 Task: Research Airbnb accommodation in La UniÃ³n, El Salvador from 6th December, 2023 to 10th December, 2023 for 6 adults, 2 children.6 bedrooms having 6 beds and 6 bathrooms. Property type can be house. Amenities needed are: wifi, TV, free parkinig on premises, gym, breakfast. Look for 3 properties as per requirement.
Action: Mouse moved to (417, 48)
Screenshot: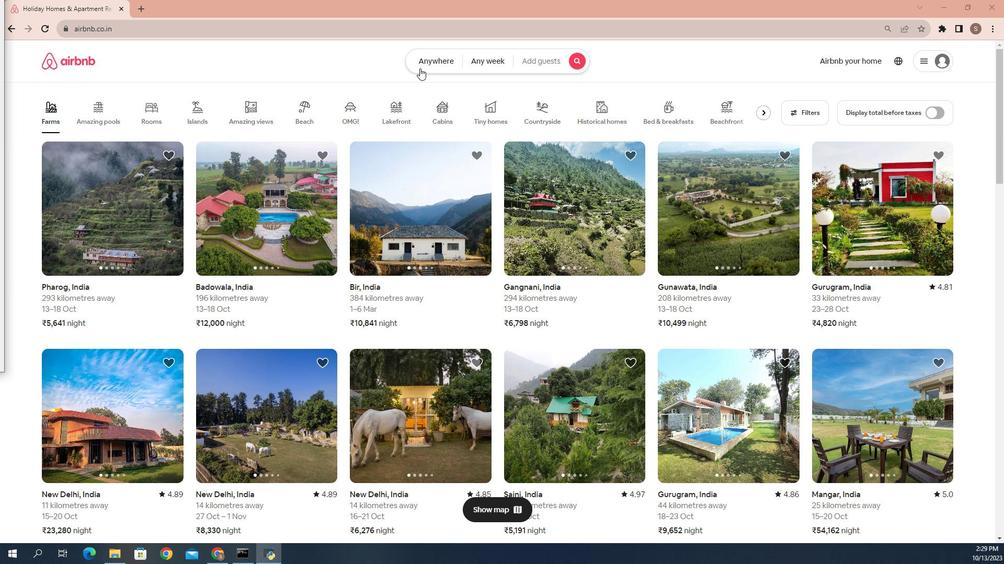 
Action: Mouse pressed left at (417, 48)
Screenshot: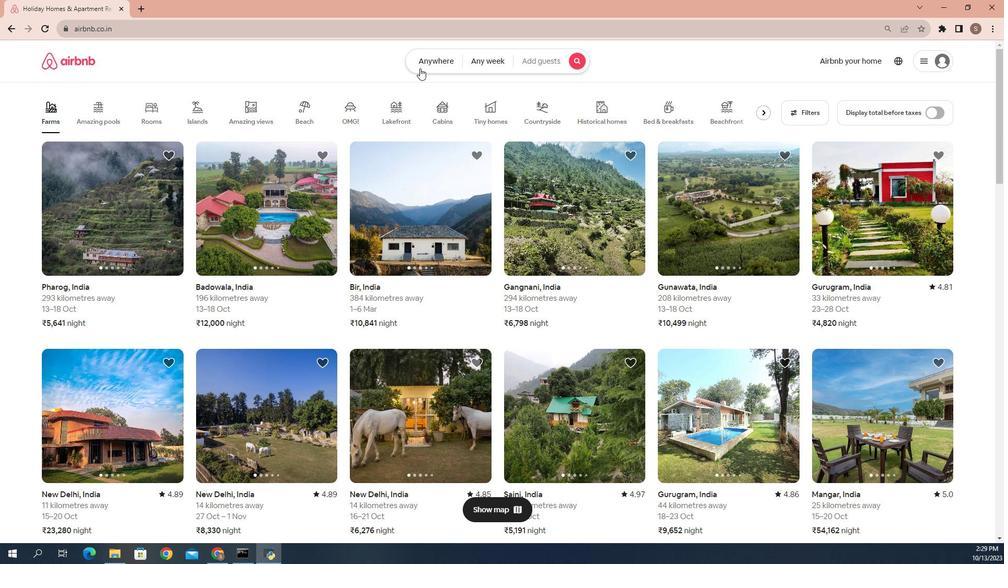 
Action: Mouse moved to (330, 82)
Screenshot: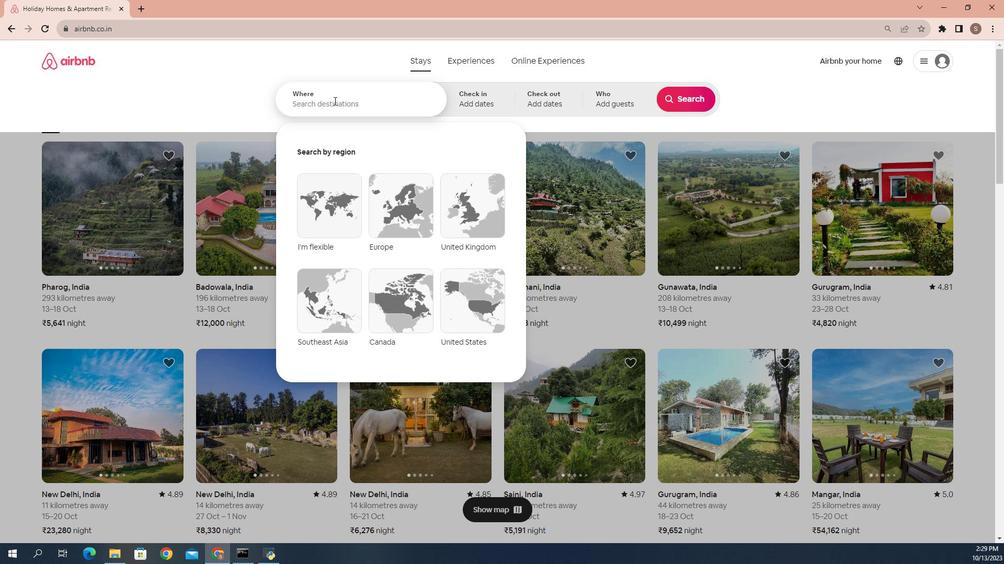 
Action: Mouse pressed left at (330, 82)
Screenshot: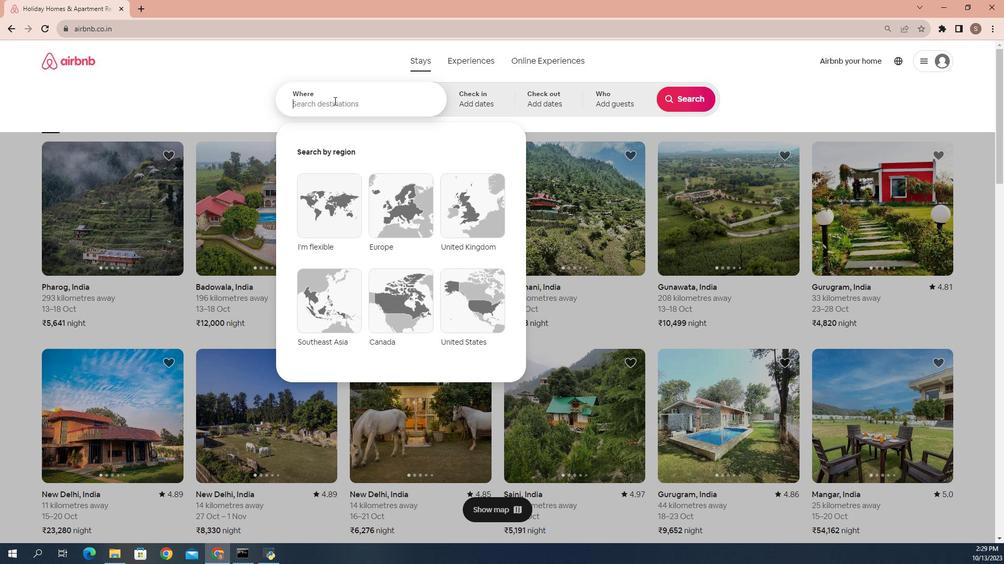 
Action: Mouse moved to (192, 155)
Screenshot: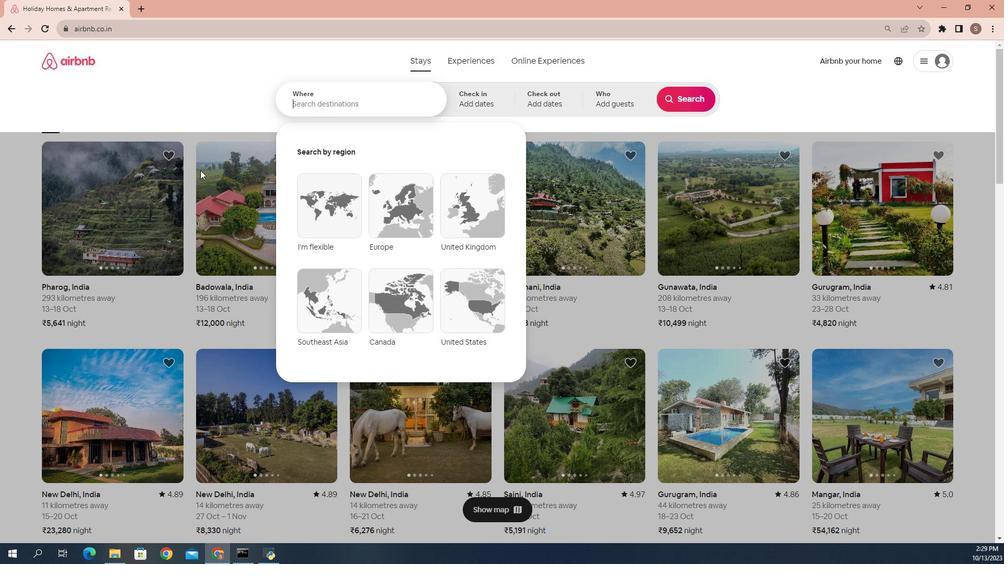 
Action: Key pressed <Key.shift>La<Key.space><Key.shift>Uni<Key.shift_r>A<Key.space>3n,<Key.space><Key.shift_r>E<Key.shift>I<Key.space><Key.shift_r>Salvador<Key.enter>
Screenshot: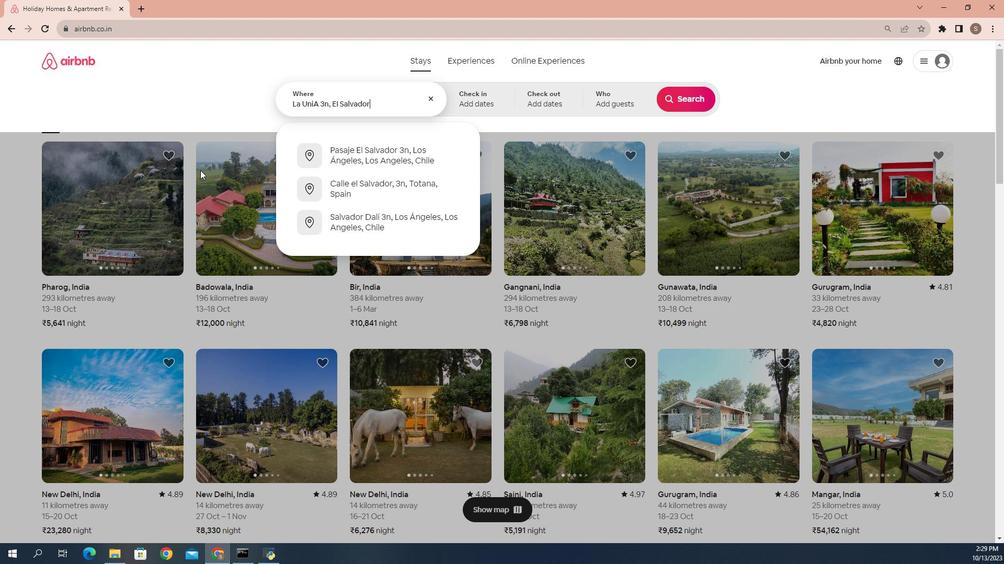 
Action: Mouse moved to (689, 167)
Screenshot: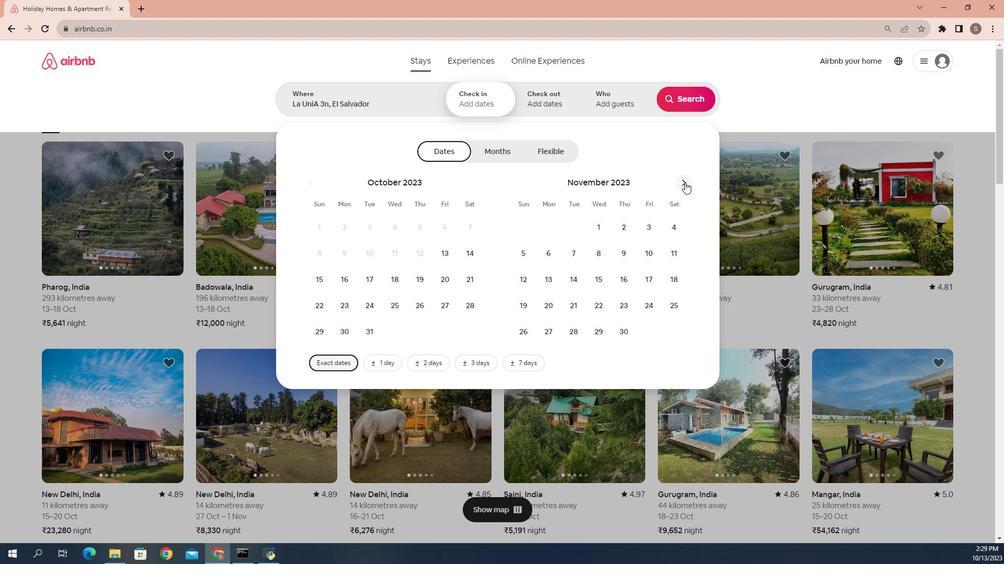 
Action: Mouse pressed left at (689, 167)
Screenshot: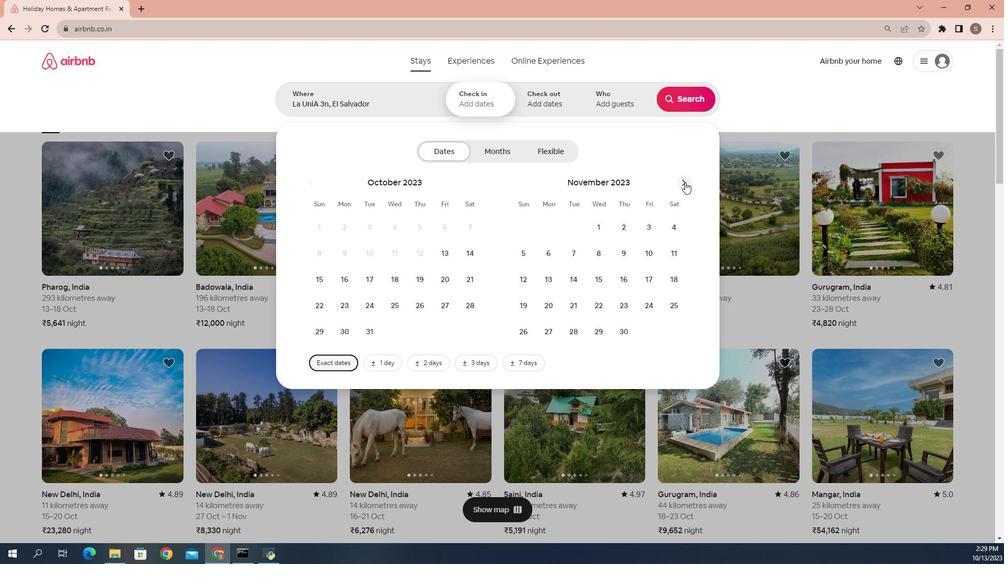 
Action: Mouse moved to (596, 243)
Screenshot: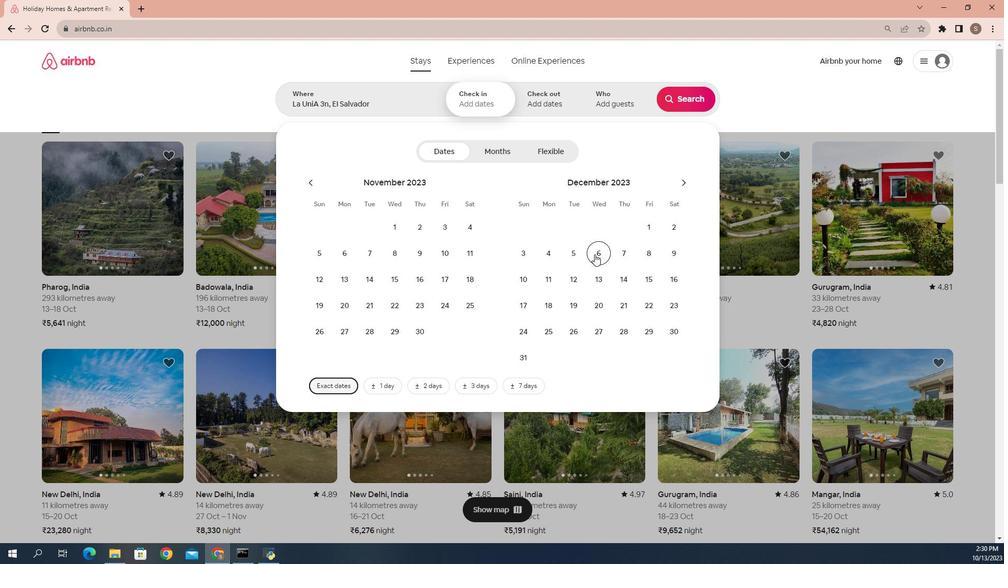 
Action: Mouse pressed left at (596, 243)
Screenshot: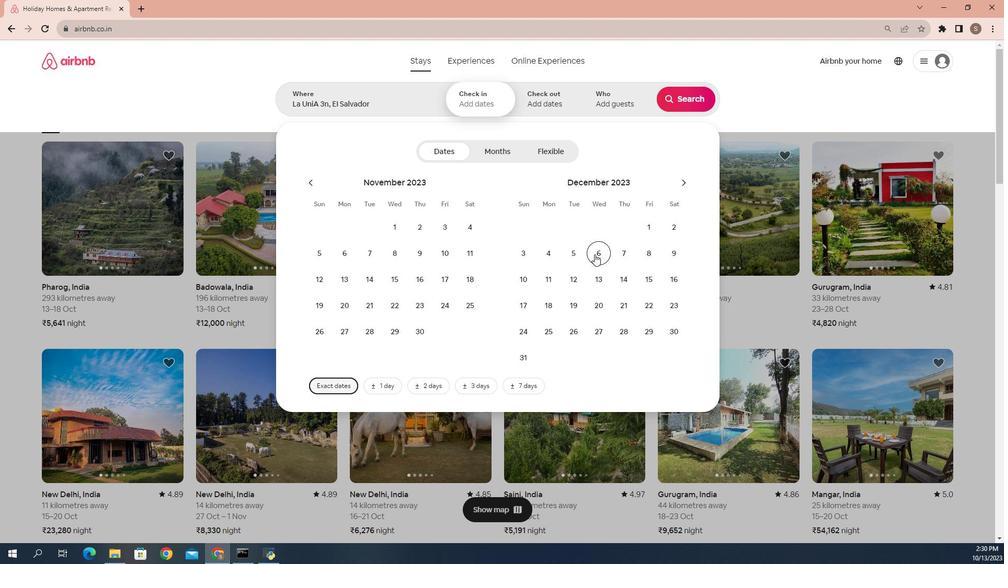 
Action: Mouse moved to (527, 269)
Screenshot: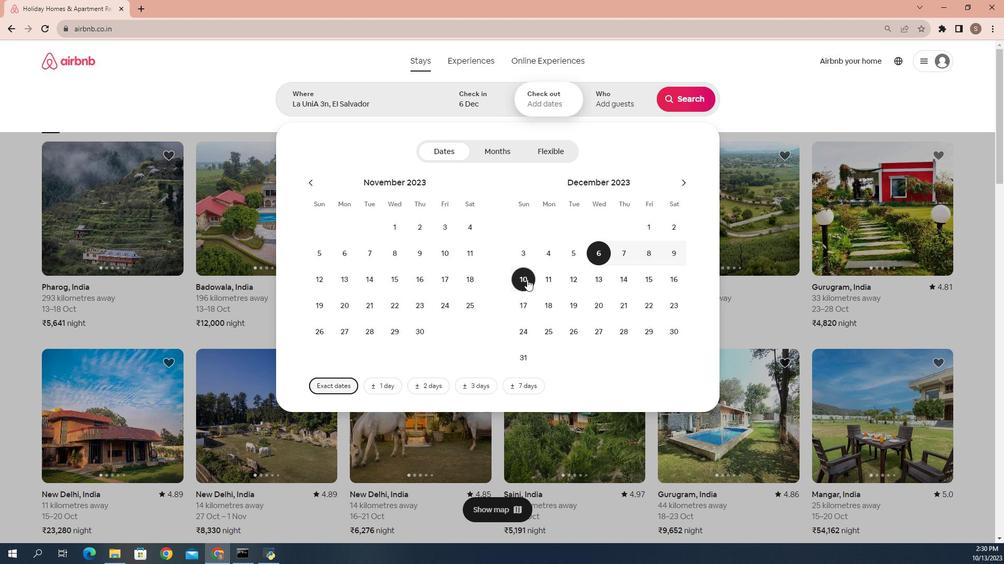 
Action: Mouse pressed left at (527, 269)
Screenshot: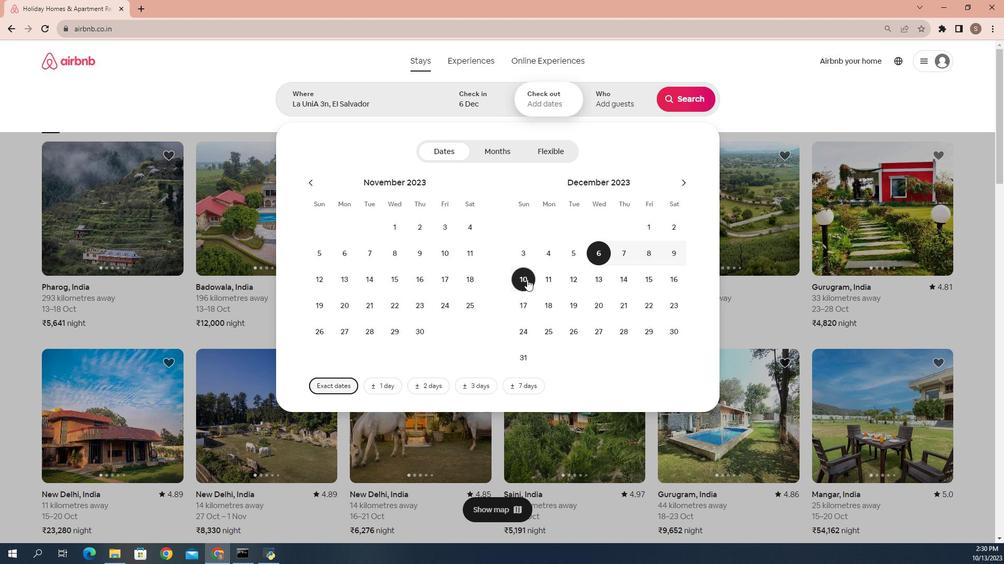 
Action: Mouse moved to (611, 77)
Screenshot: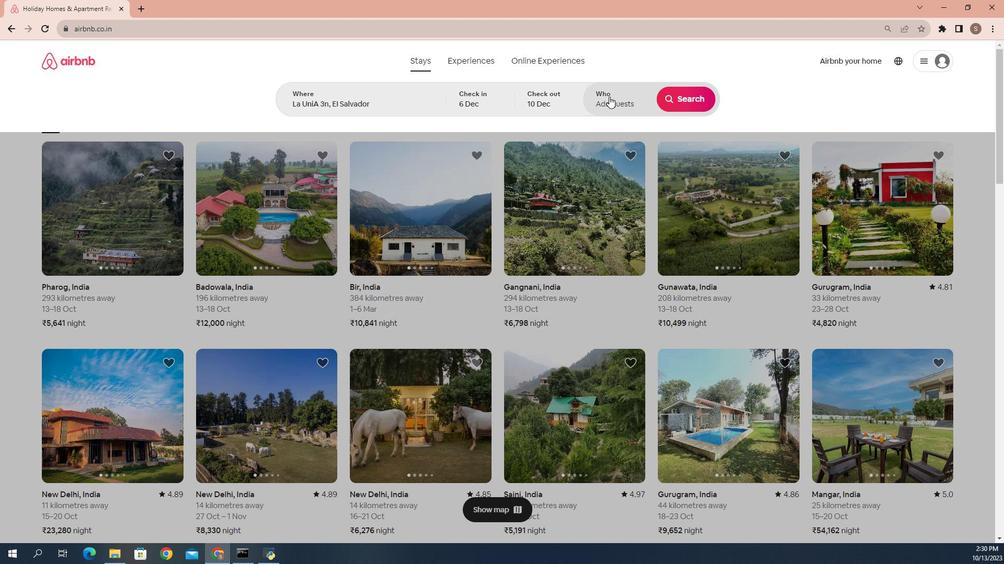 
Action: Mouse pressed left at (611, 77)
Screenshot: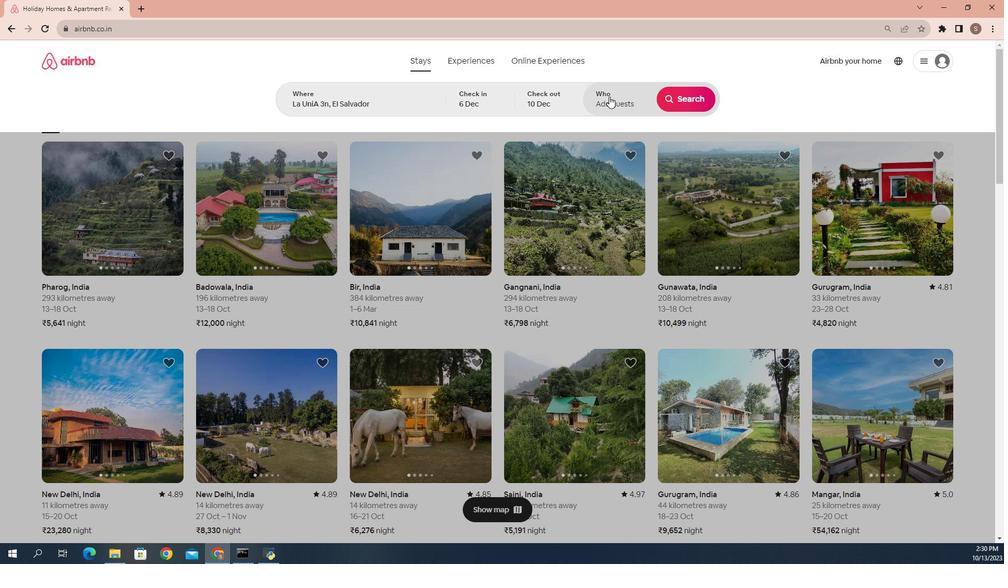 
Action: Mouse moved to (689, 144)
Screenshot: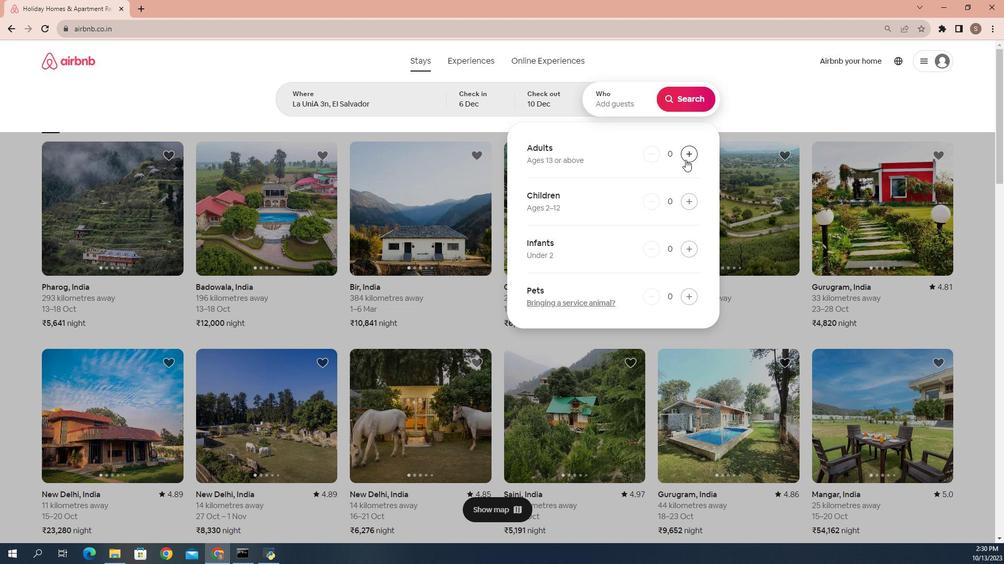 
Action: Mouse pressed left at (689, 144)
Screenshot: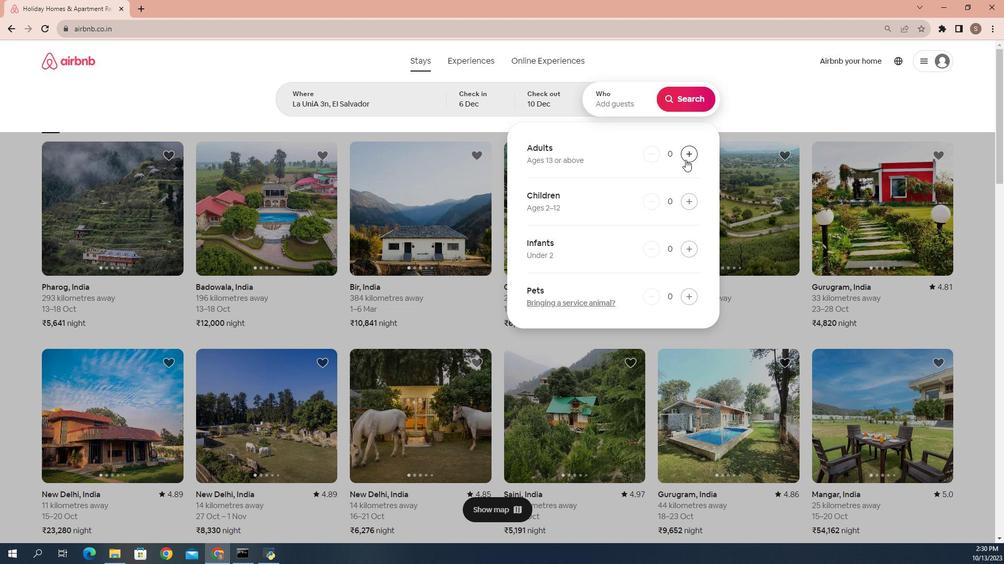 
Action: Mouse pressed left at (689, 144)
Screenshot: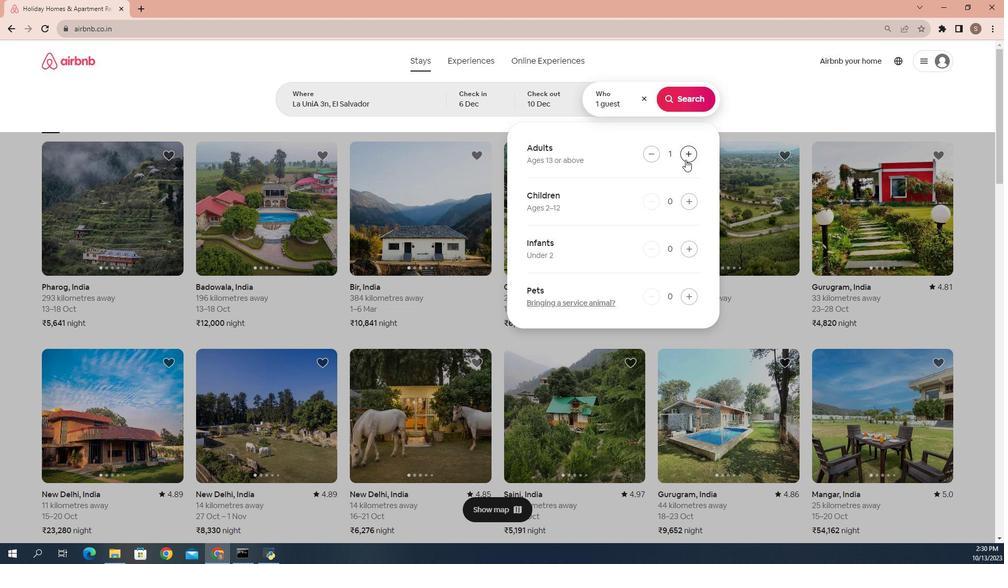 
Action: Mouse pressed left at (689, 144)
Screenshot: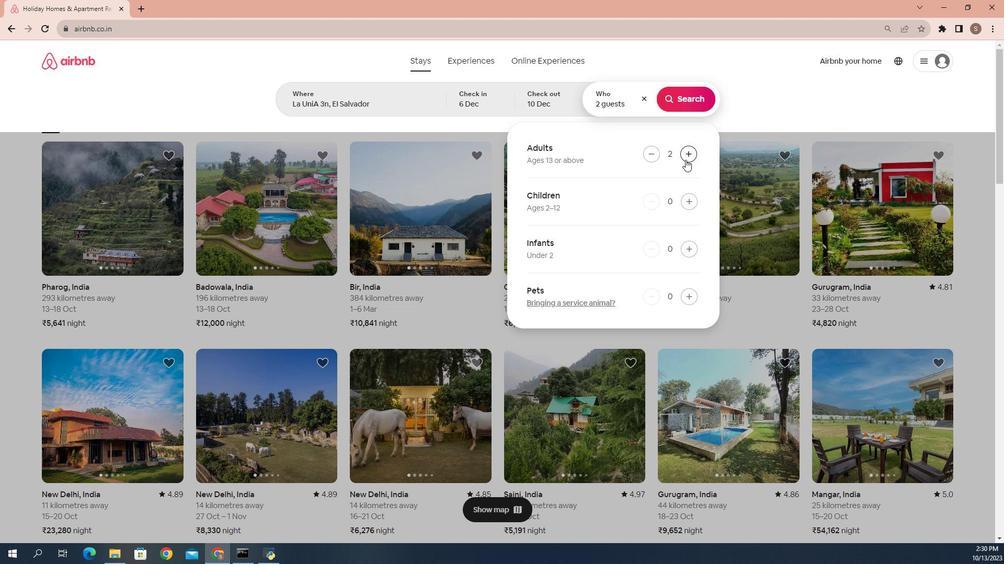 
Action: Mouse pressed left at (689, 144)
Screenshot: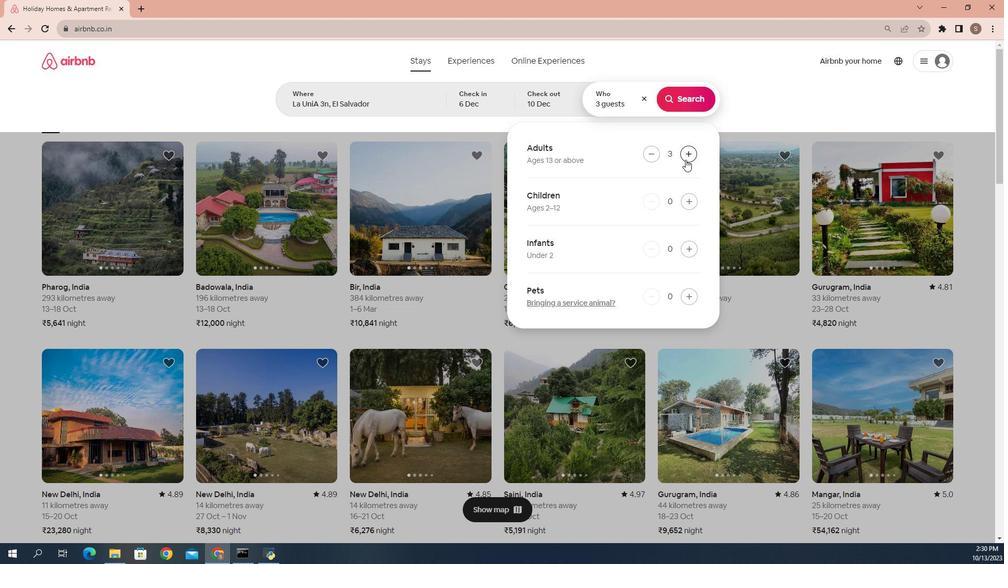 
Action: Mouse pressed left at (689, 144)
Screenshot: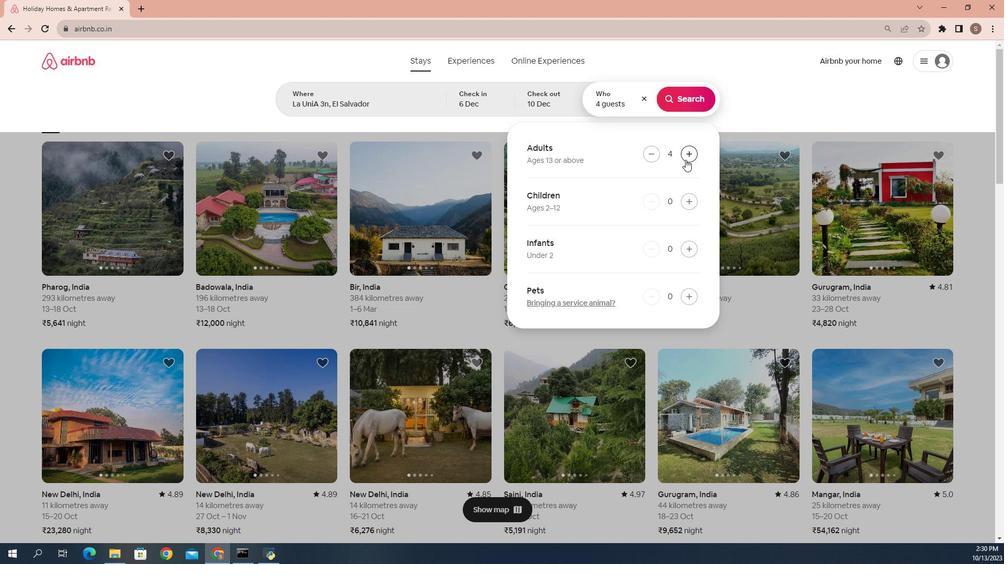 
Action: Mouse pressed left at (689, 144)
Screenshot: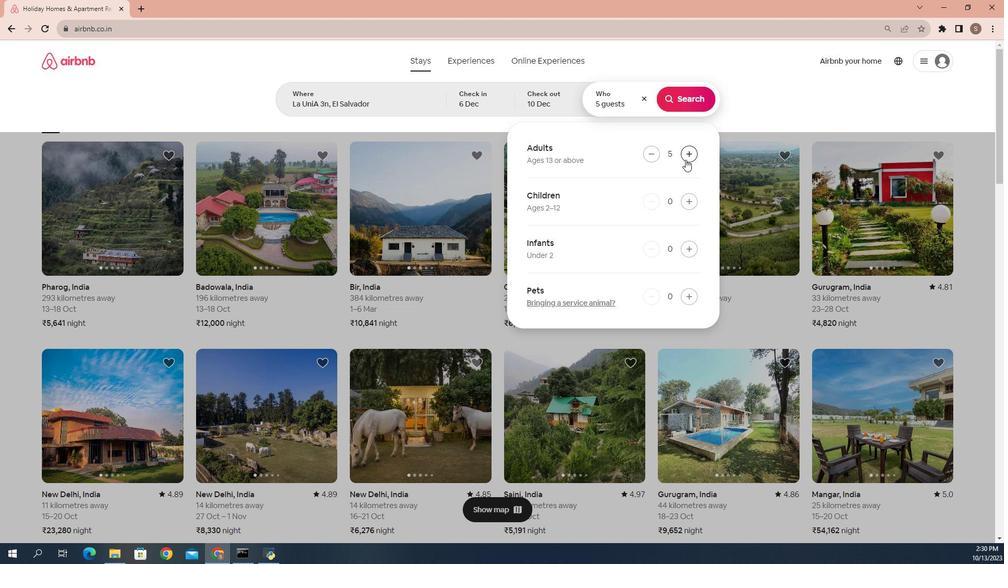 
Action: Mouse moved to (695, 190)
Screenshot: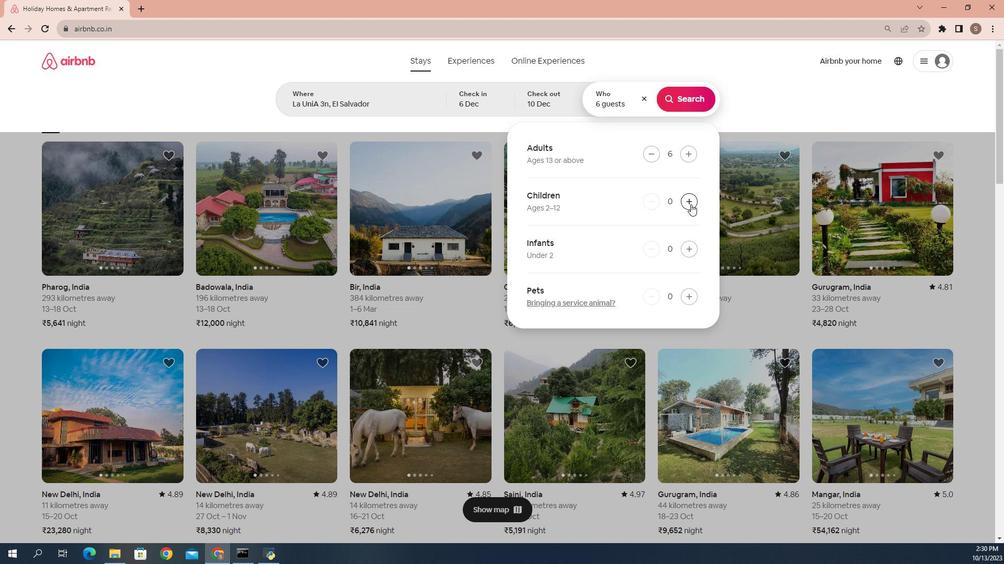 
Action: Mouse pressed left at (695, 190)
Screenshot: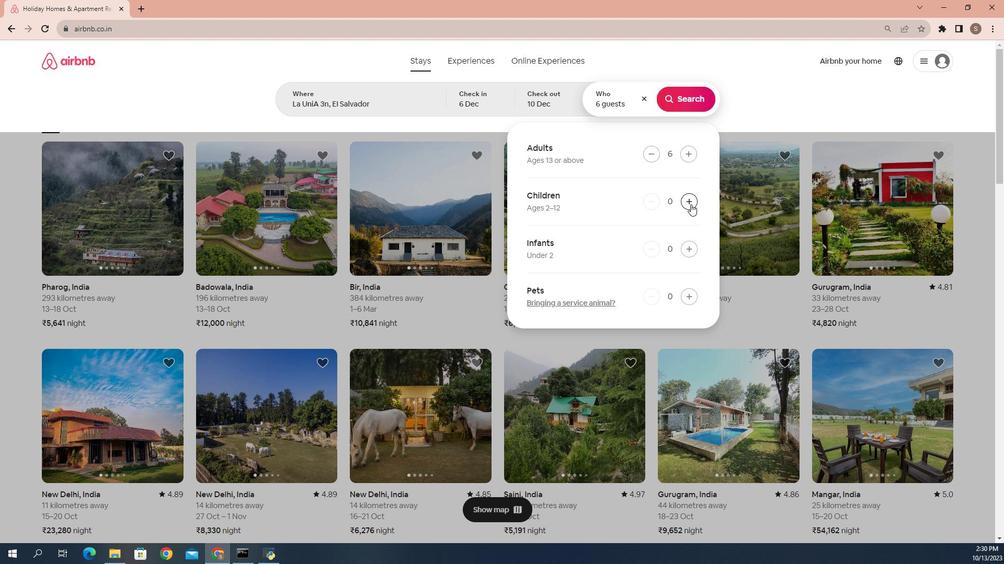
Action: Mouse moved to (695, 190)
Screenshot: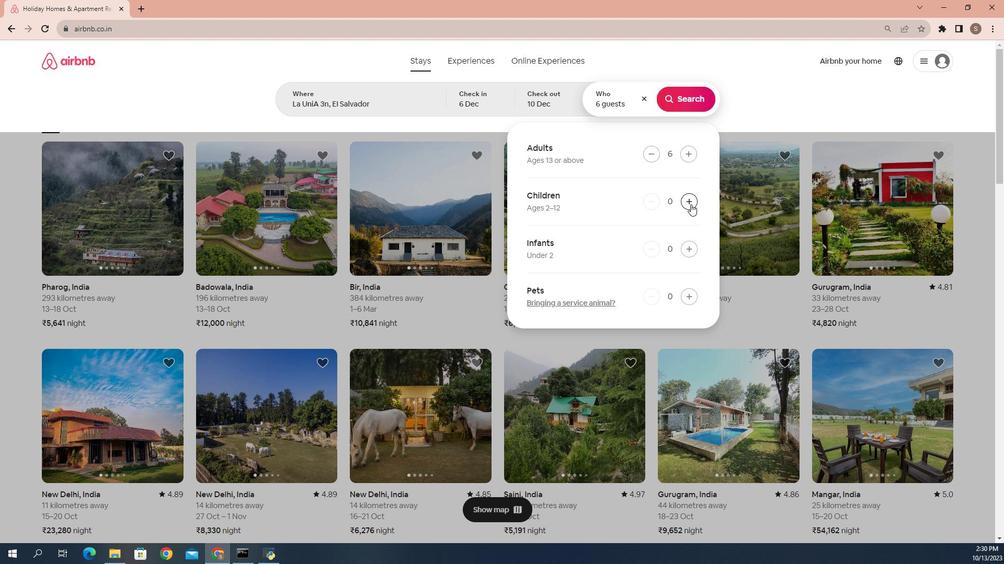 
Action: Mouse pressed left at (695, 190)
Screenshot: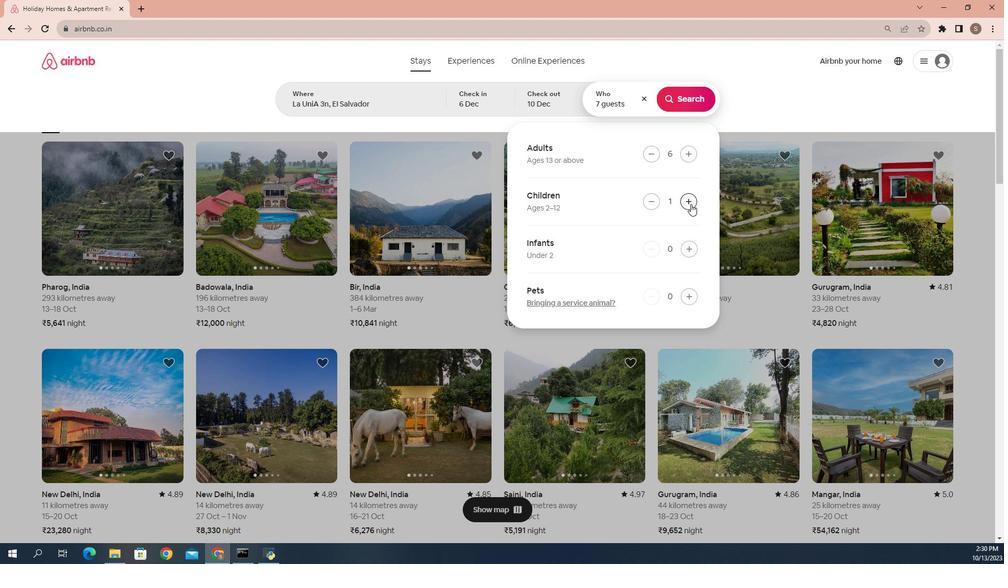 
Action: Mouse moved to (695, 76)
Screenshot: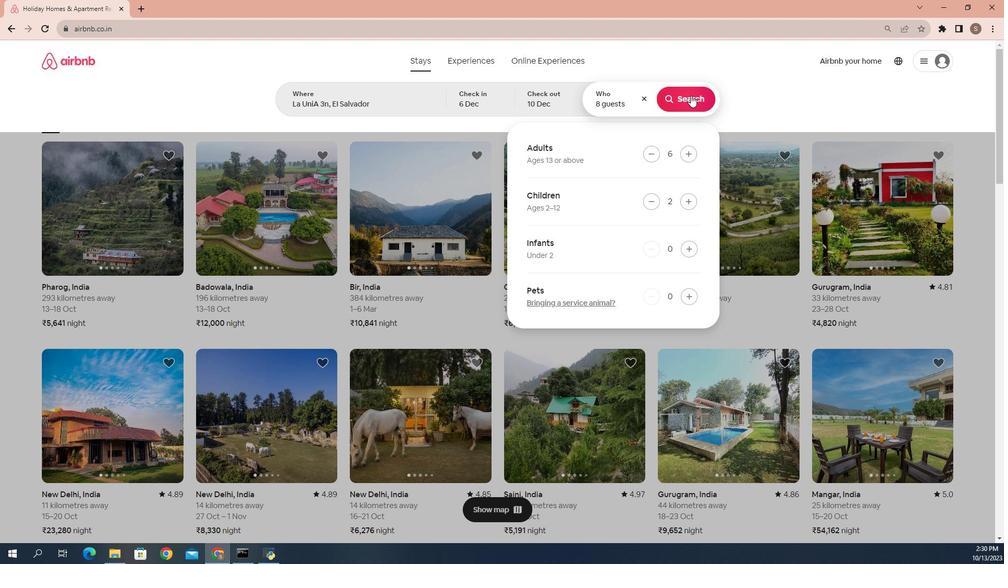 
Action: Mouse pressed left at (695, 76)
Screenshot: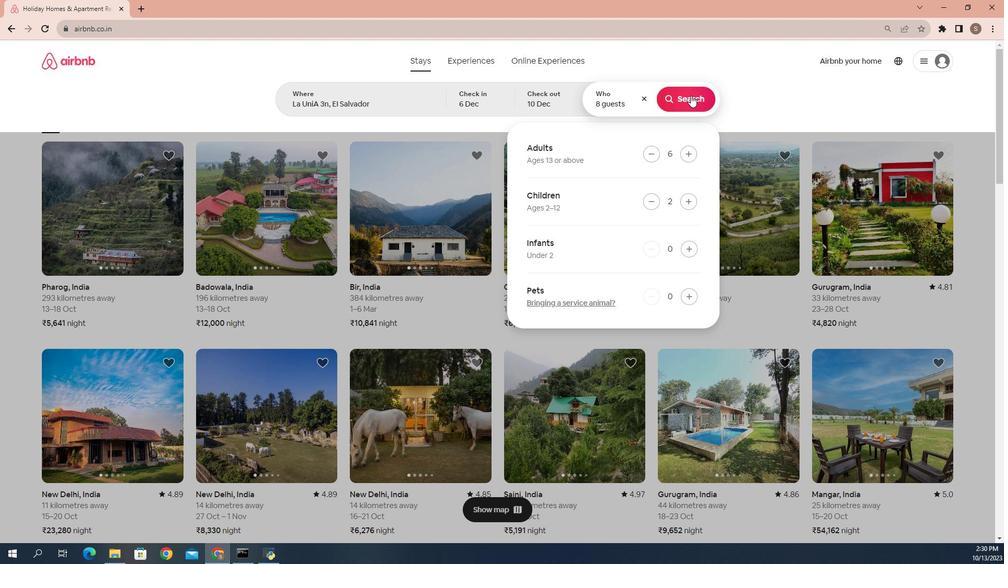 
Action: Mouse moved to (832, 84)
Screenshot: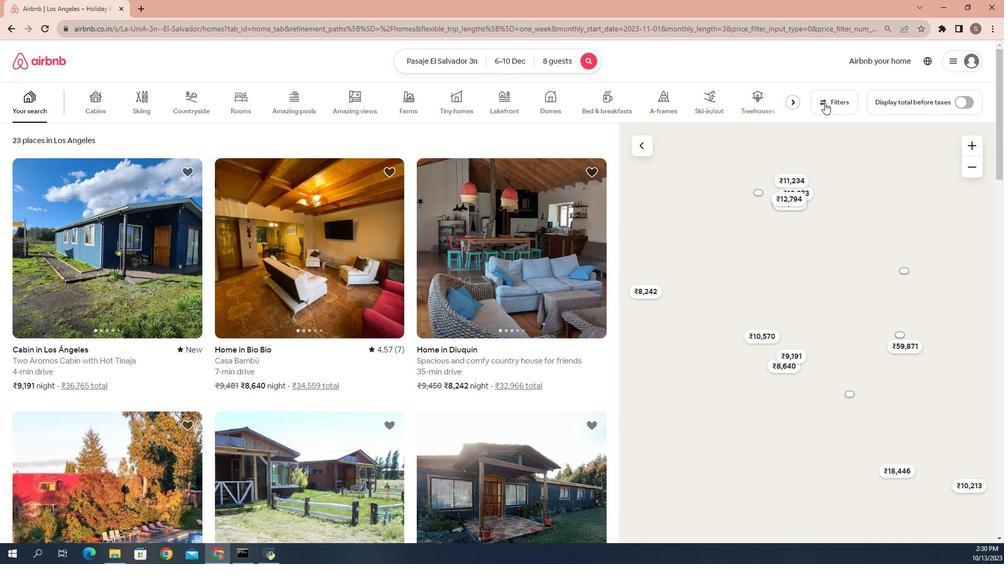 
Action: Mouse pressed left at (832, 84)
Screenshot: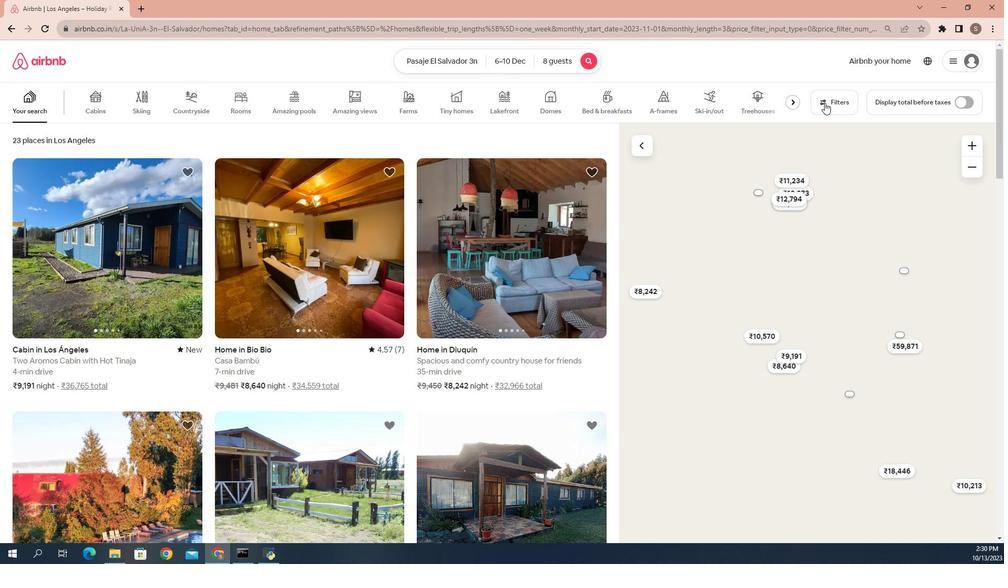 
Action: Mouse moved to (586, 243)
Screenshot: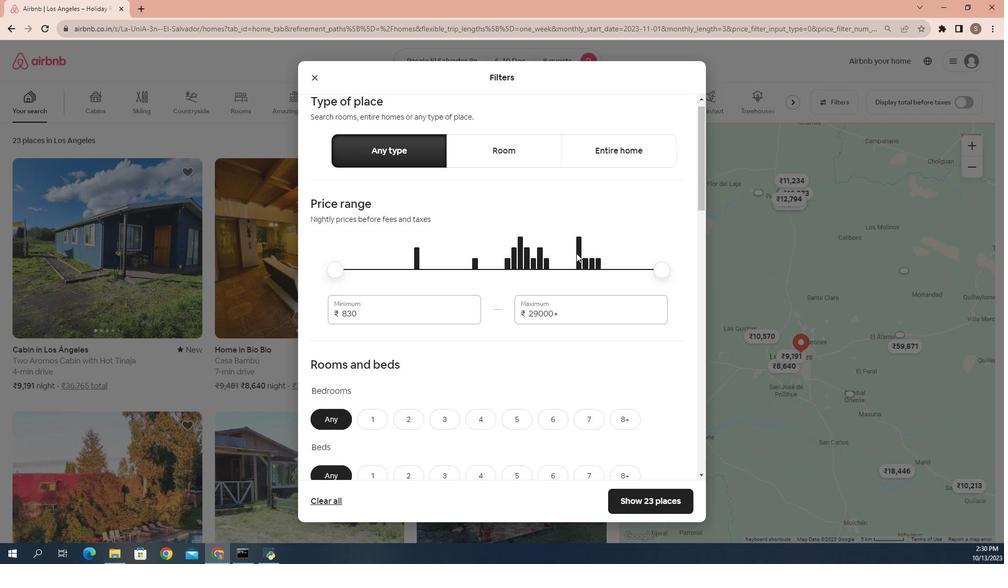
Action: Mouse scrolled (586, 242) with delta (0, 0)
Screenshot: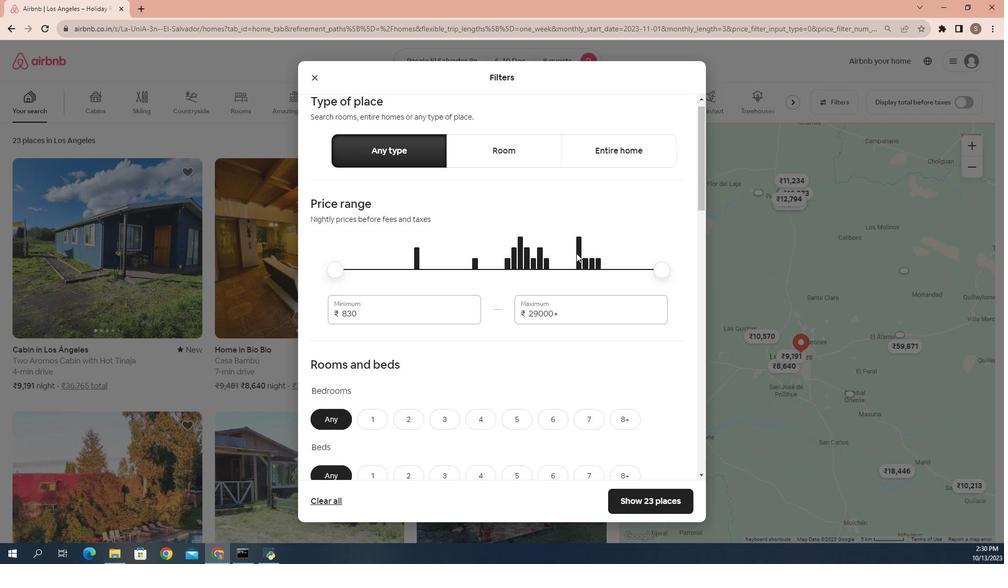 
Action: Mouse moved to (581, 244)
Screenshot: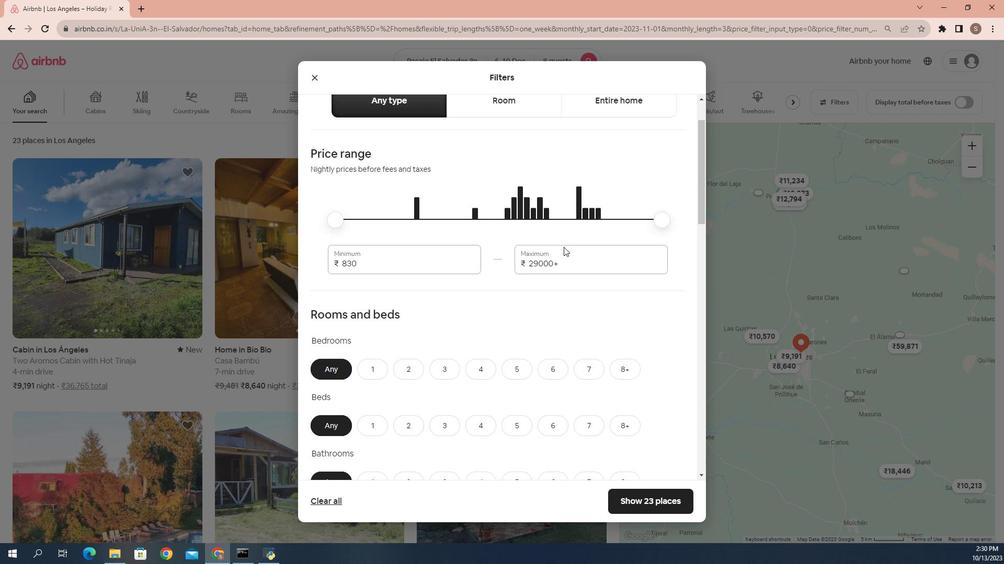 
Action: Mouse scrolled (581, 244) with delta (0, 0)
Screenshot: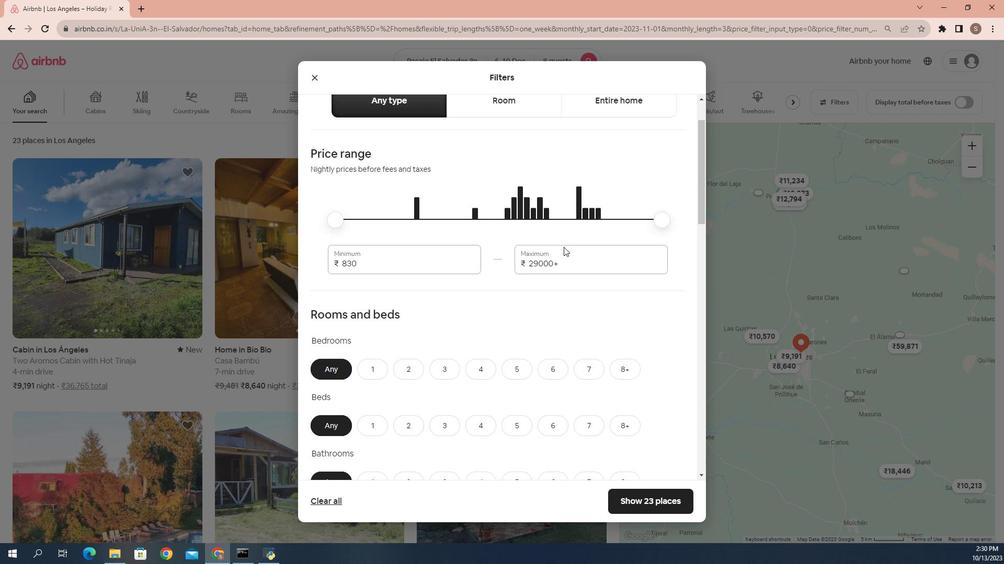 
Action: Mouse moved to (560, 233)
Screenshot: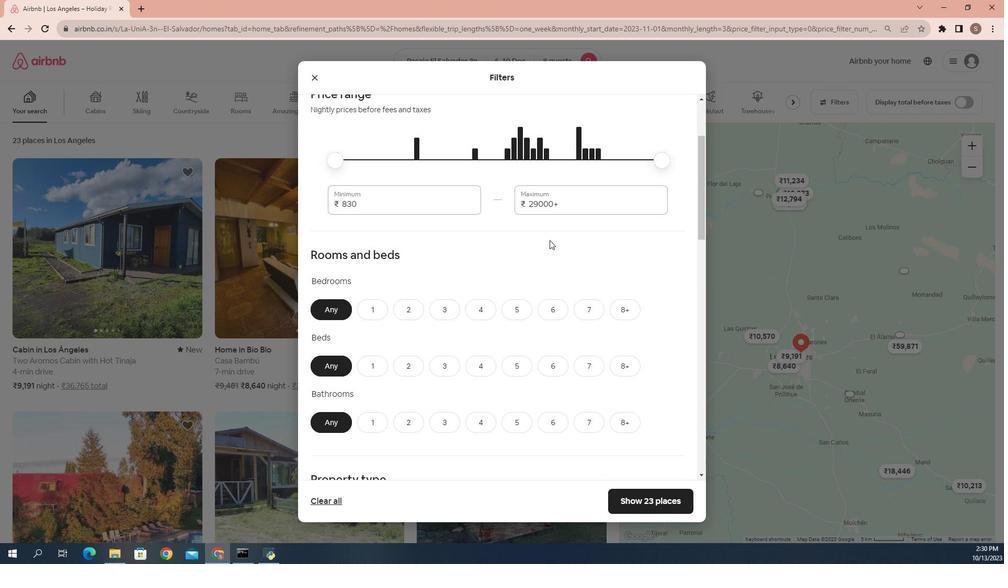 
Action: Mouse scrolled (560, 233) with delta (0, 0)
Screenshot: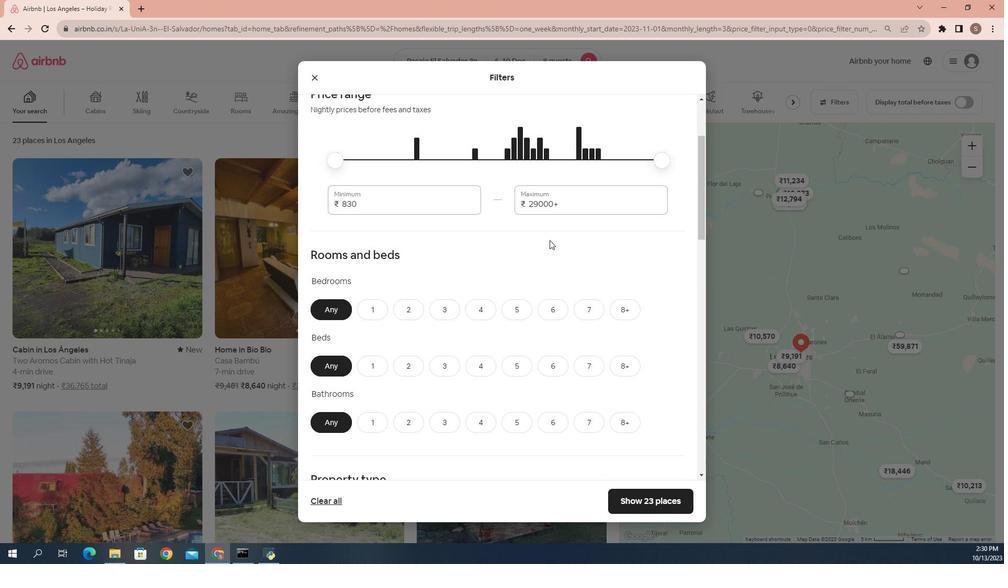
Action: Mouse moved to (508, 198)
Screenshot: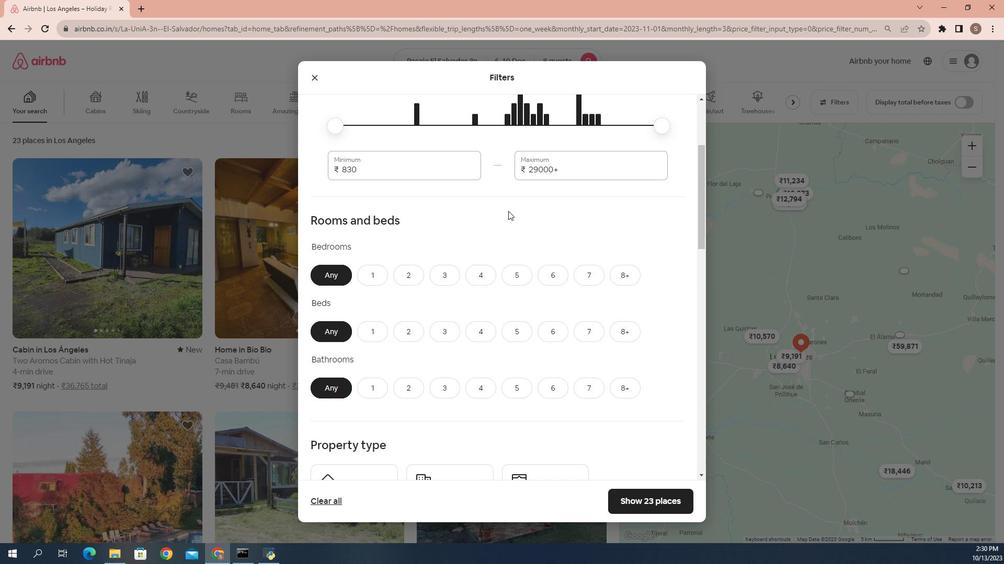 
Action: Mouse scrolled (508, 197) with delta (0, 0)
Screenshot: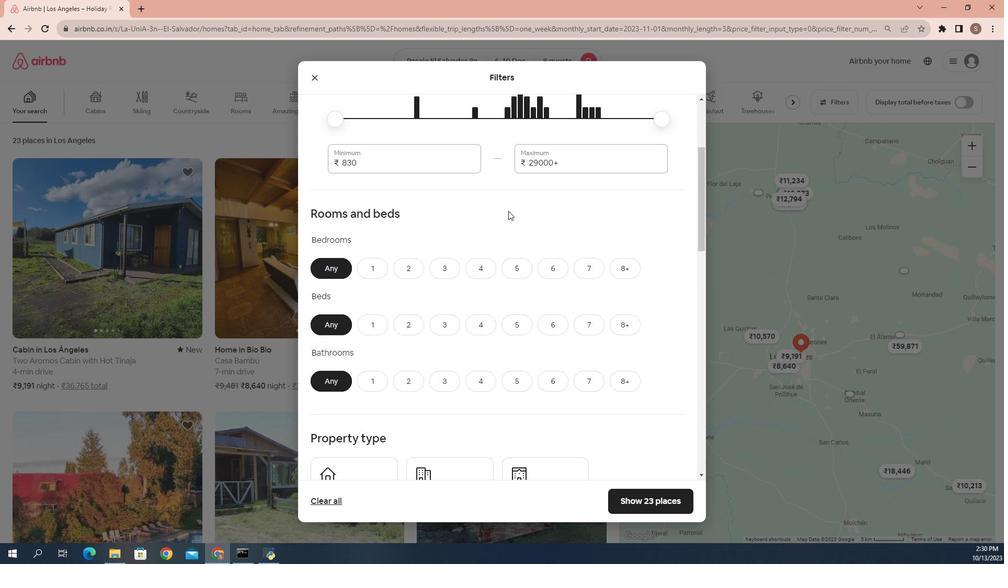 
Action: Mouse moved to (526, 202)
Screenshot: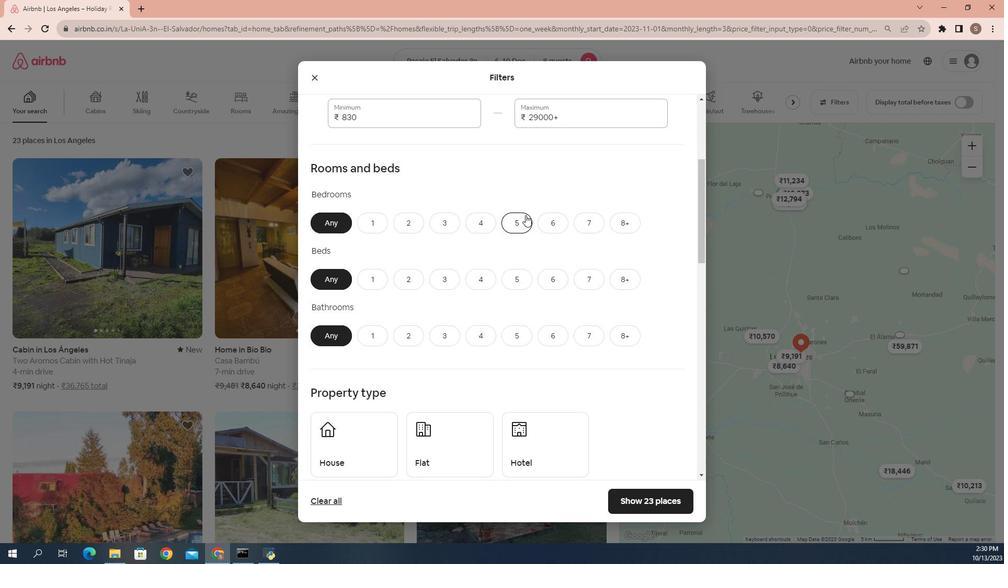 
Action: Mouse scrolled (526, 201) with delta (0, 0)
Screenshot: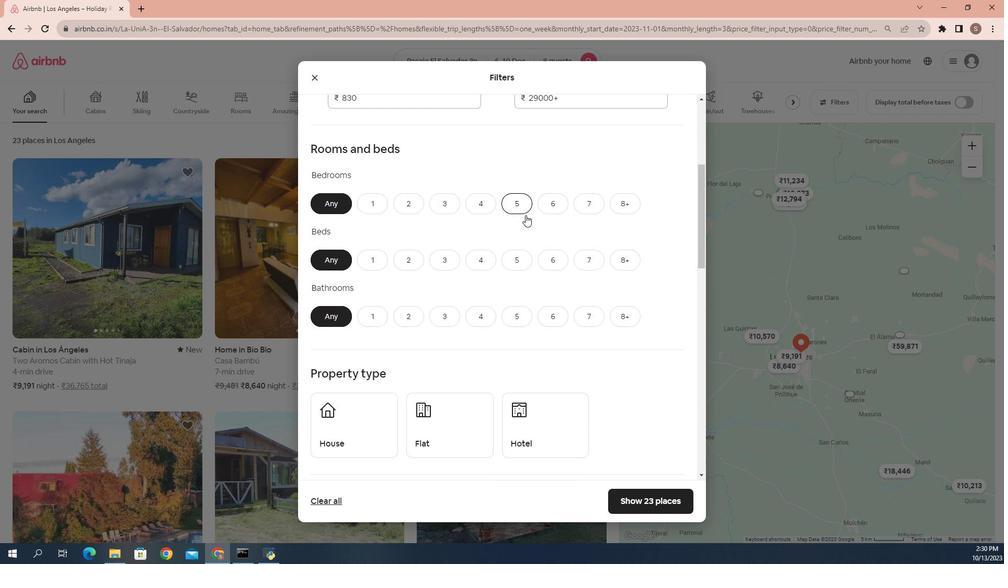 
Action: Mouse moved to (554, 159)
Screenshot: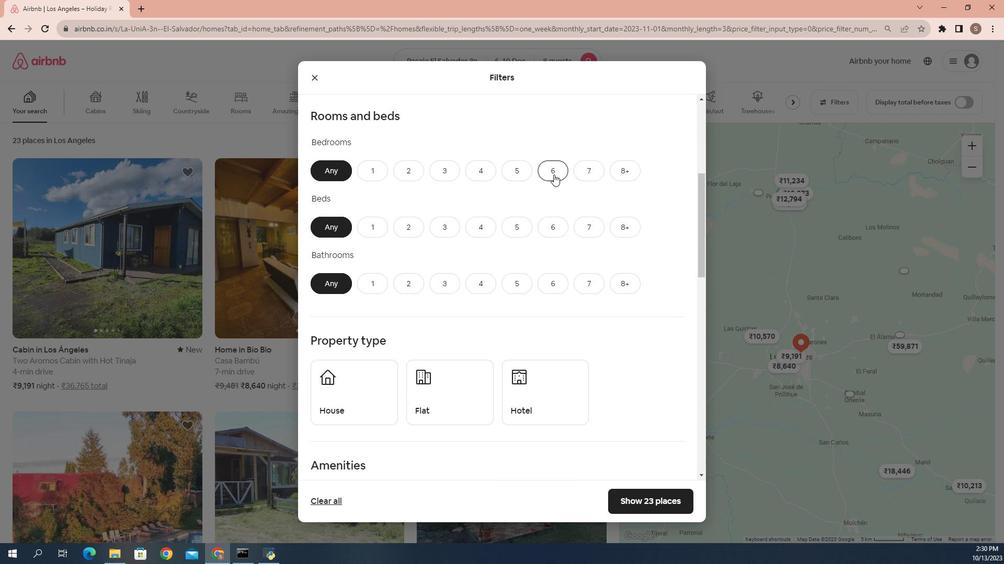 
Action: Mouse pressed left at (554, 159)
Screenshot: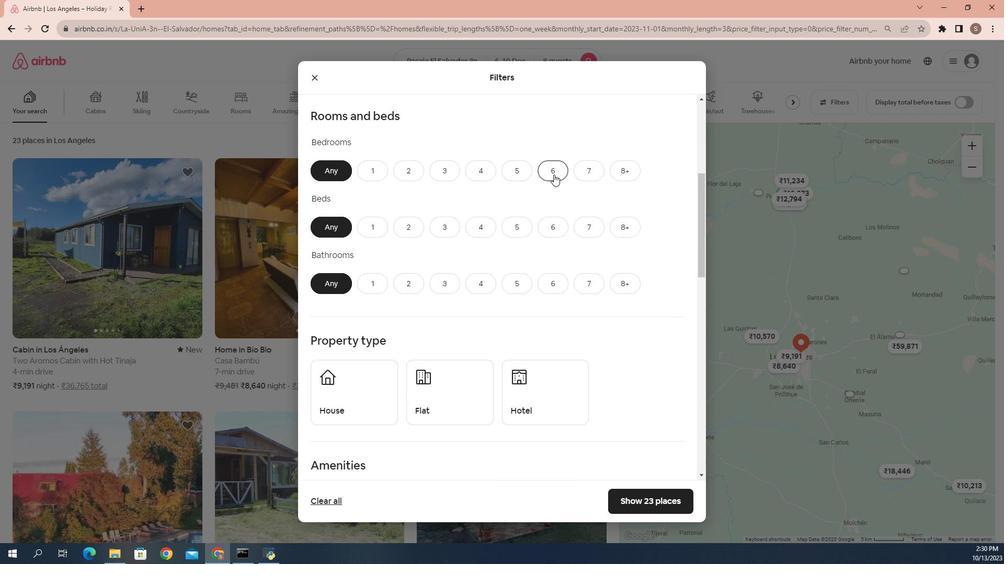 
Action: Mouse moved to (554, 209)
Screenshot: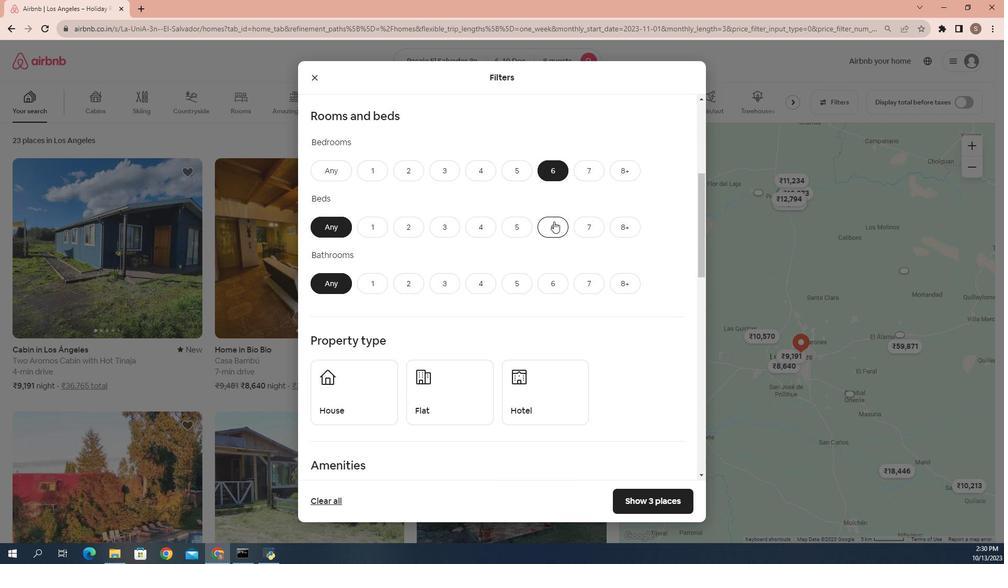 
Action: Mouse pressed left at (554, 209)
Screenshot: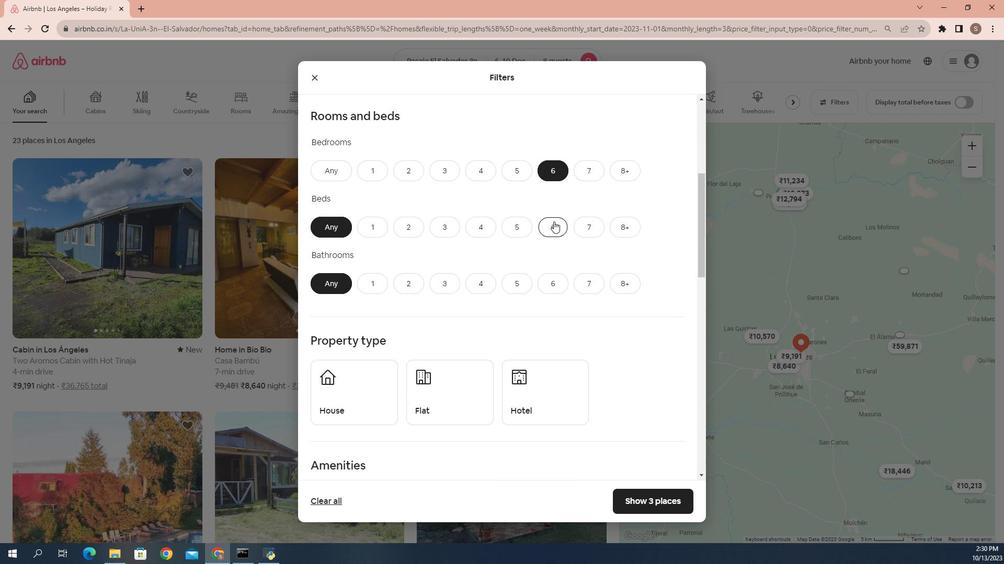 
Action: Mouse moved to (558, 280)
Screenshot: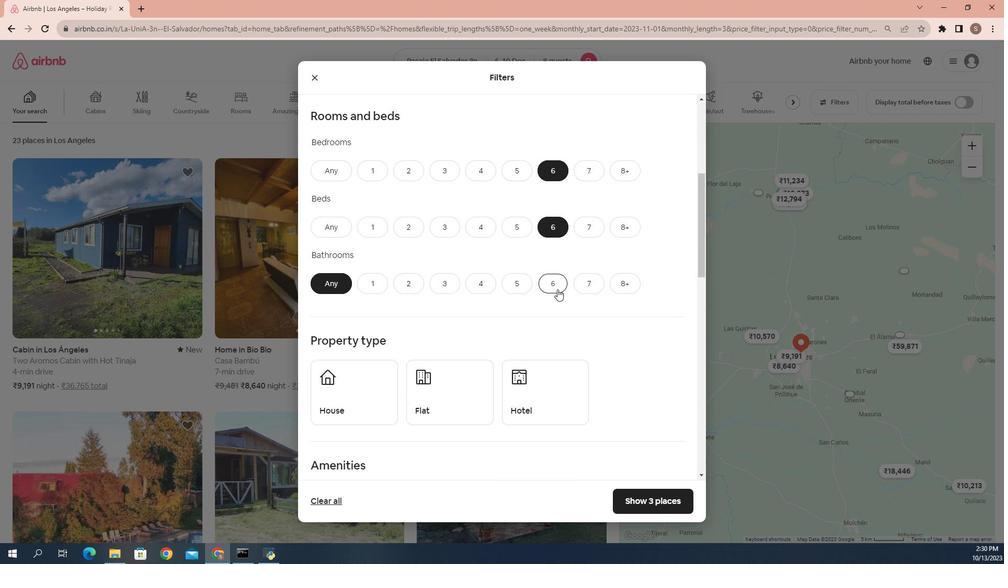 
Action: Mouse pressed left at (558, 280)
Screenshot: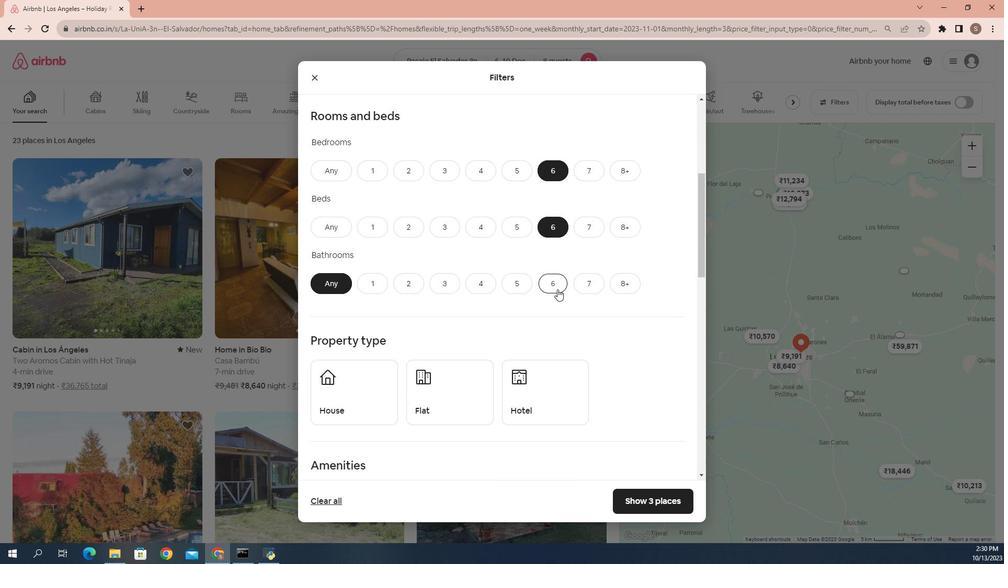 
Action: Mouse moved to (657, 266)
Screenshot: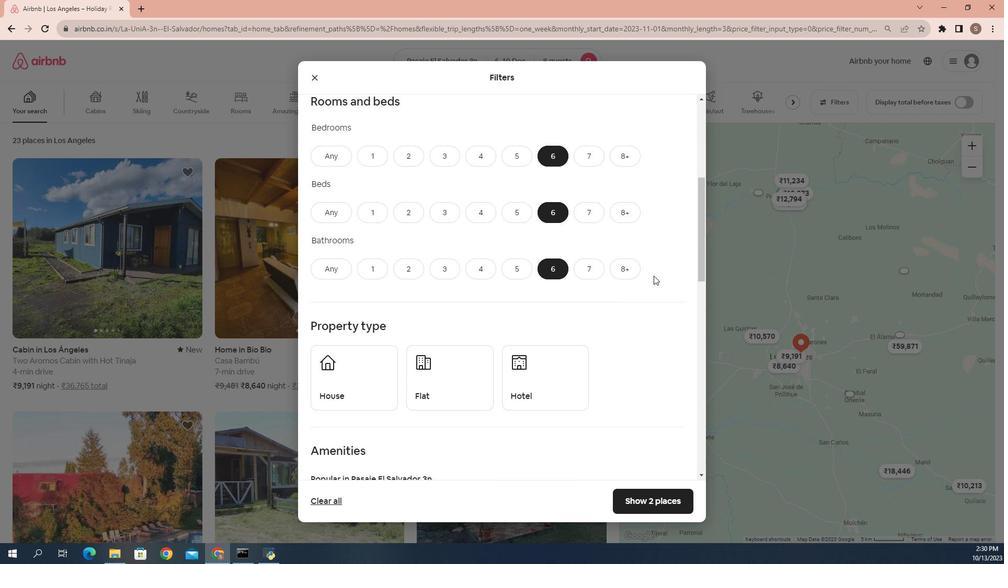 
Action: Mouse scrolled (657, 265) with delta (0, 0)
Screenshot: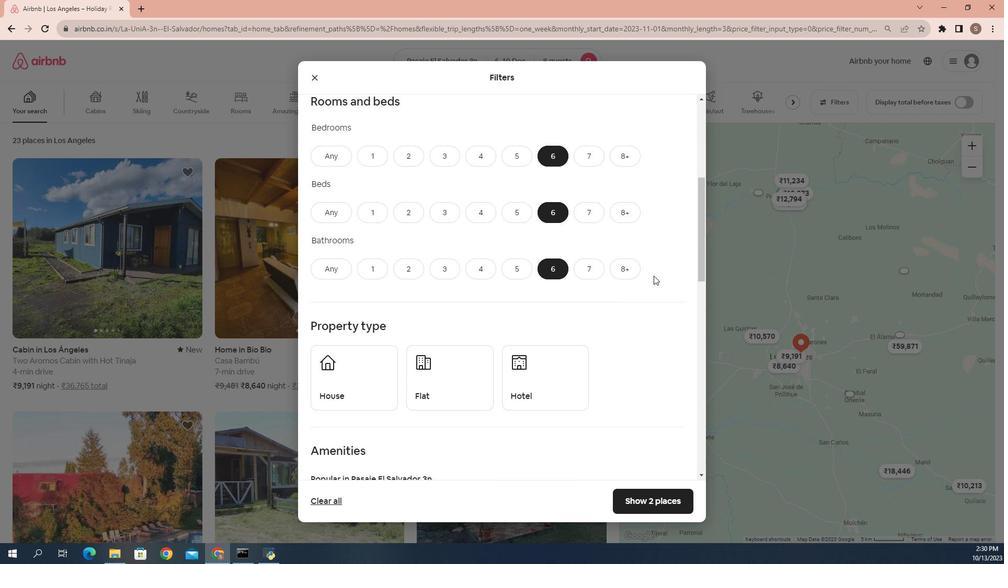 
Action: Mouse scrolled (657, 265) with delta (0, 0)
Screenshot: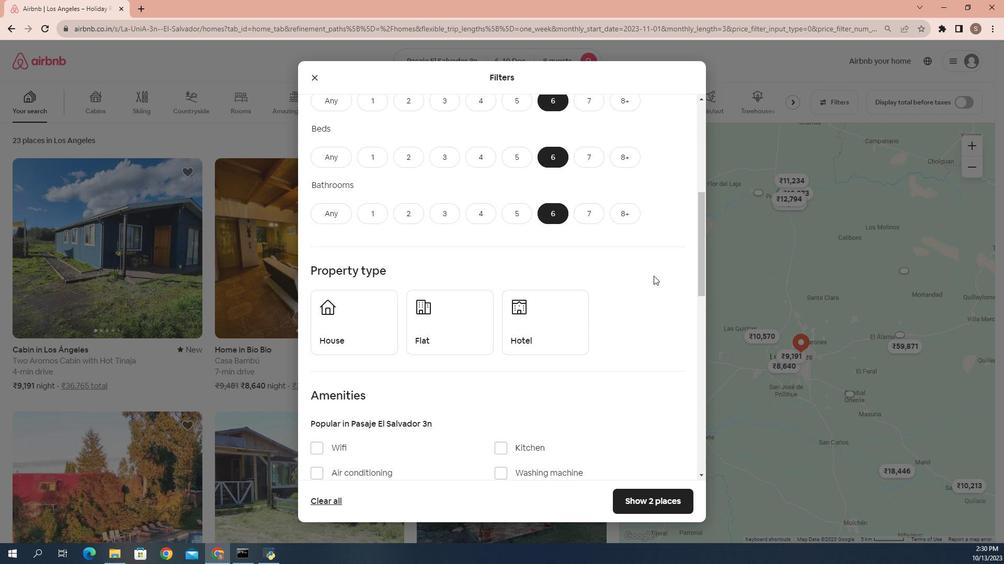 
Action: Mouse moved to (427, 296)
Screenshot: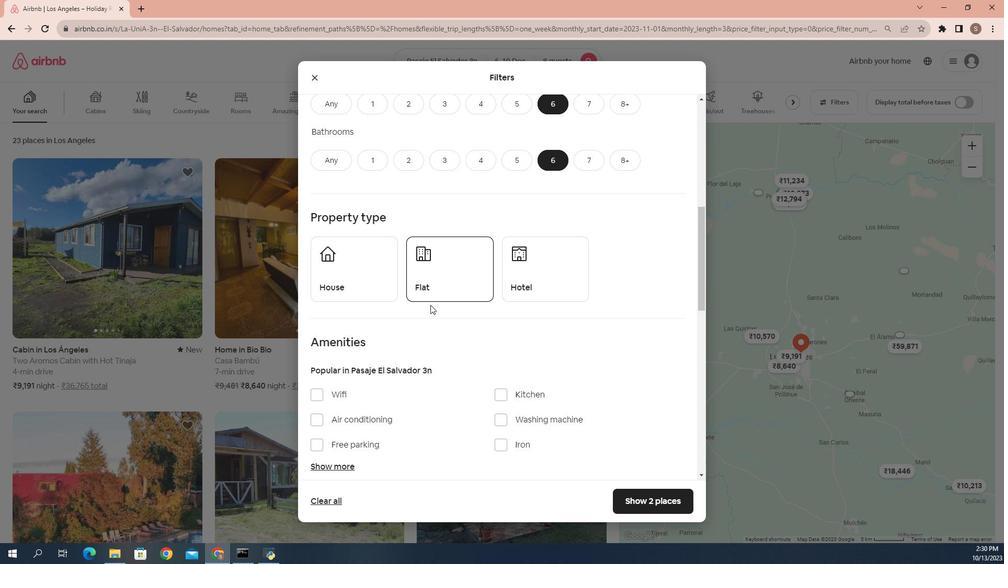 
Action: Mouse scrolled (427, 295) with delta (0, 0)
Screenshot: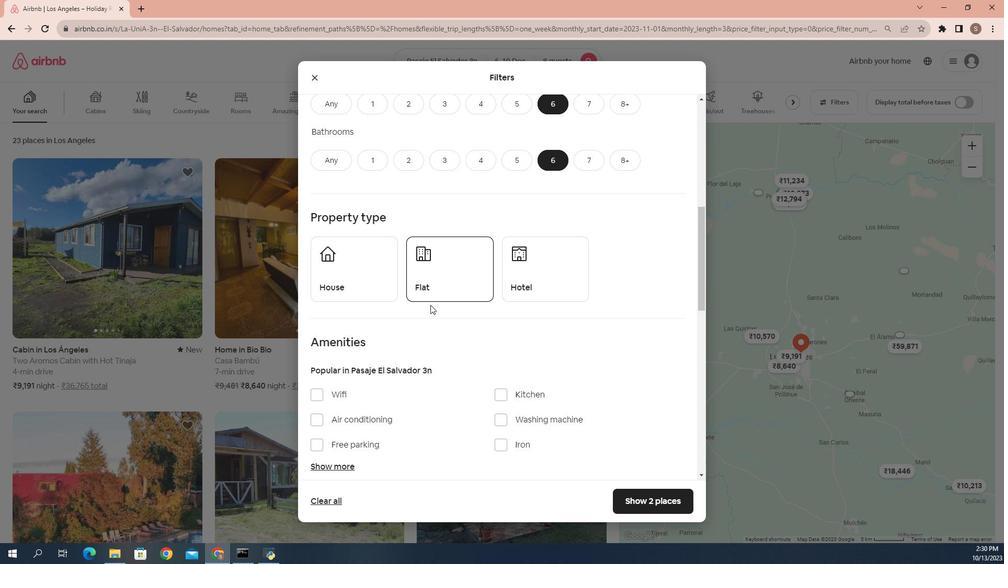 
Action: Mouse moved to (351, 230)
Screenshot: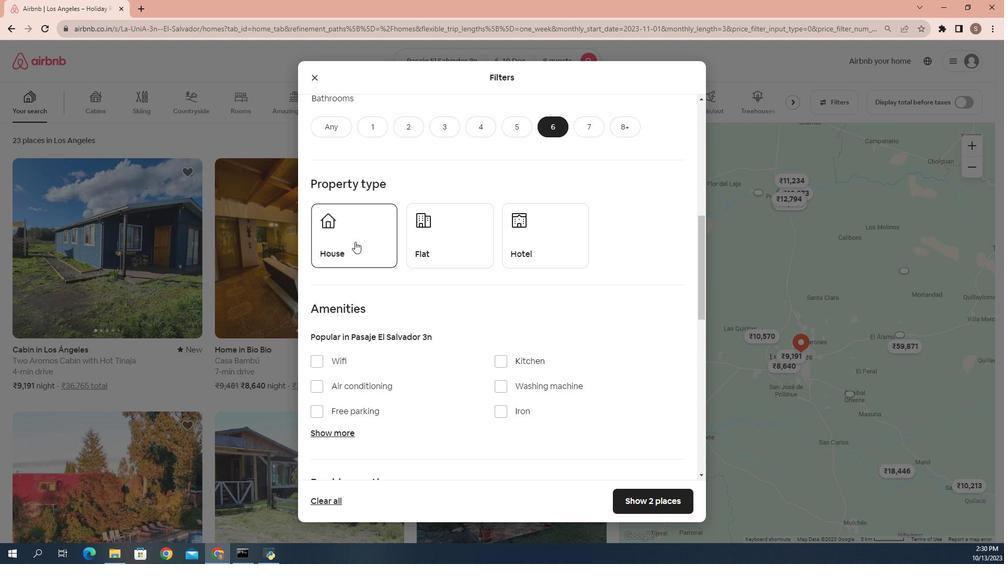 
Action: Mouse pressed left at (351, 230)
Screenshot: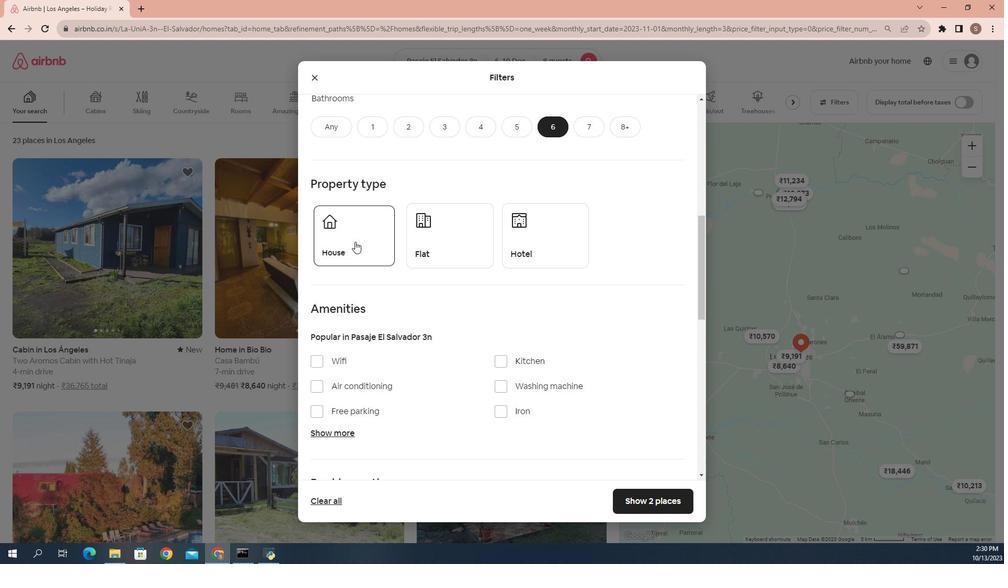 
Action: Mouse moved to (423, 290)
Screenshot: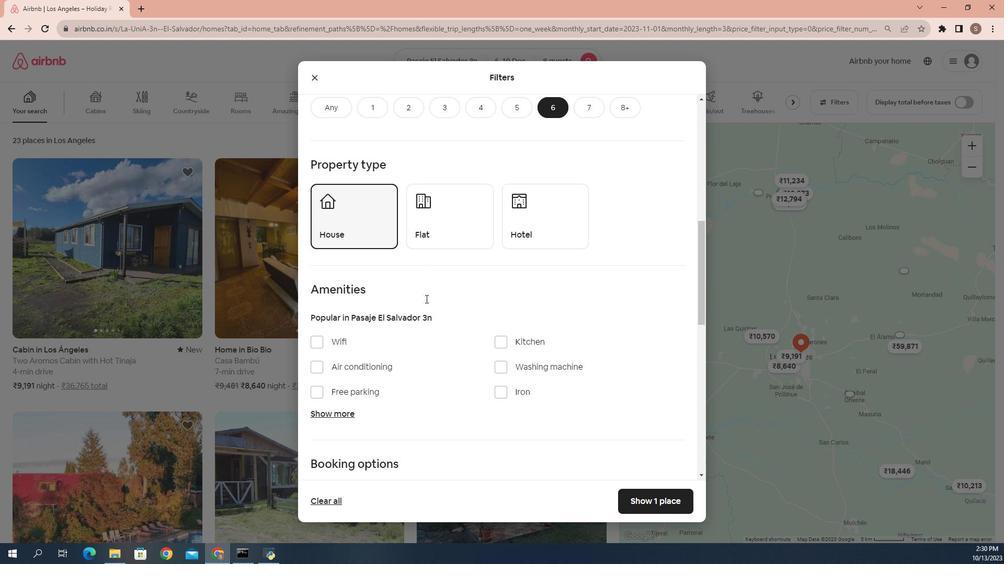 
Action: Mouse scrolled (423, 289) with delta (0, 0)
Screenshot: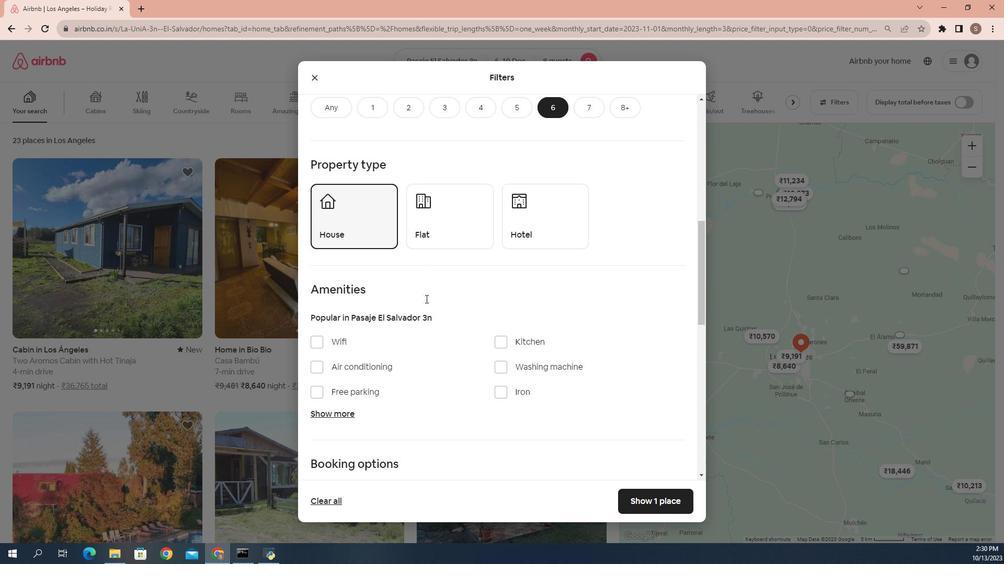 
Action: Mouse moved to (432, 296)
Screenshot: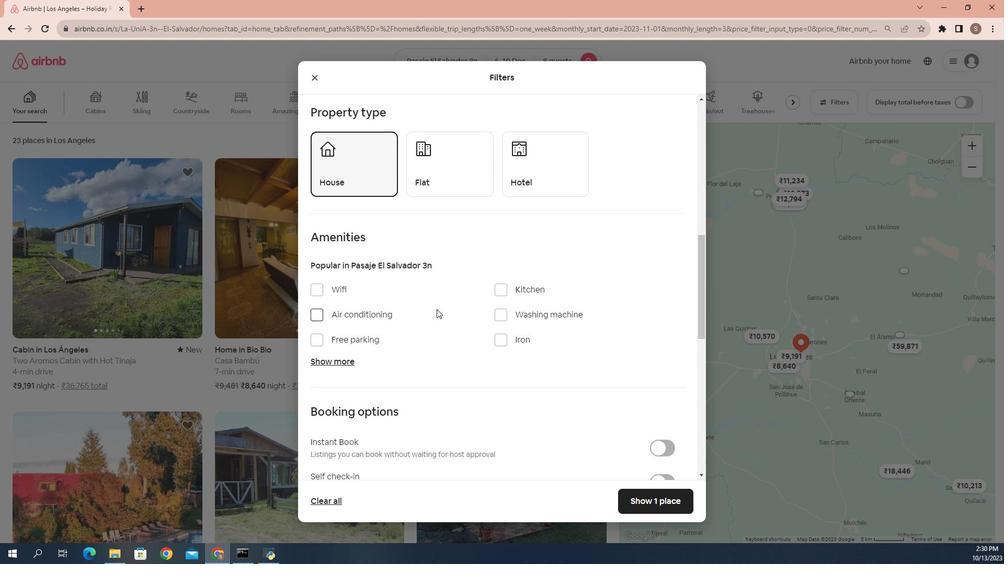 
Action: Mouse scrolled (432, 295) with delta (0, 0)
Screenshot: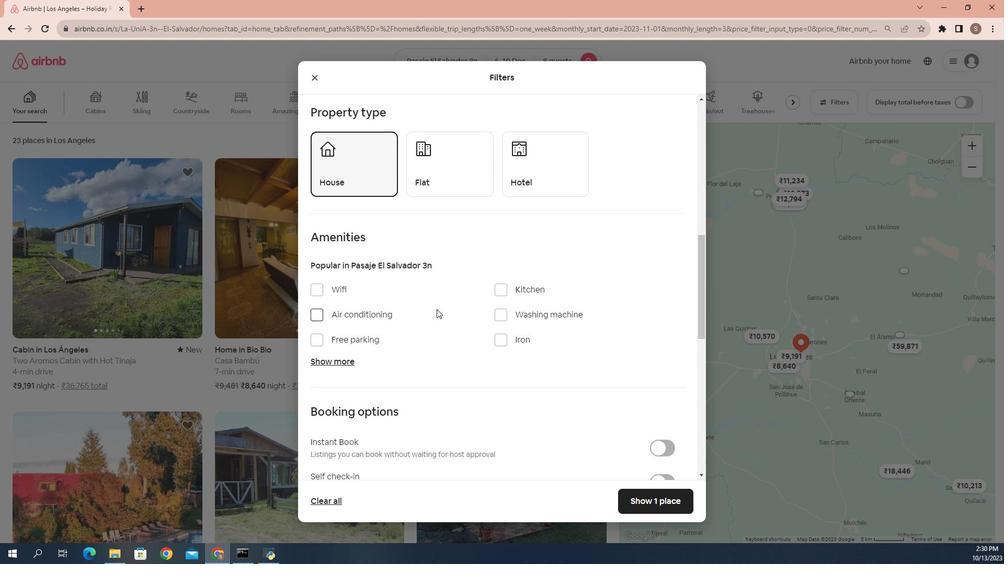 
Action: Mouse moved to (316, 248)
Screenshot: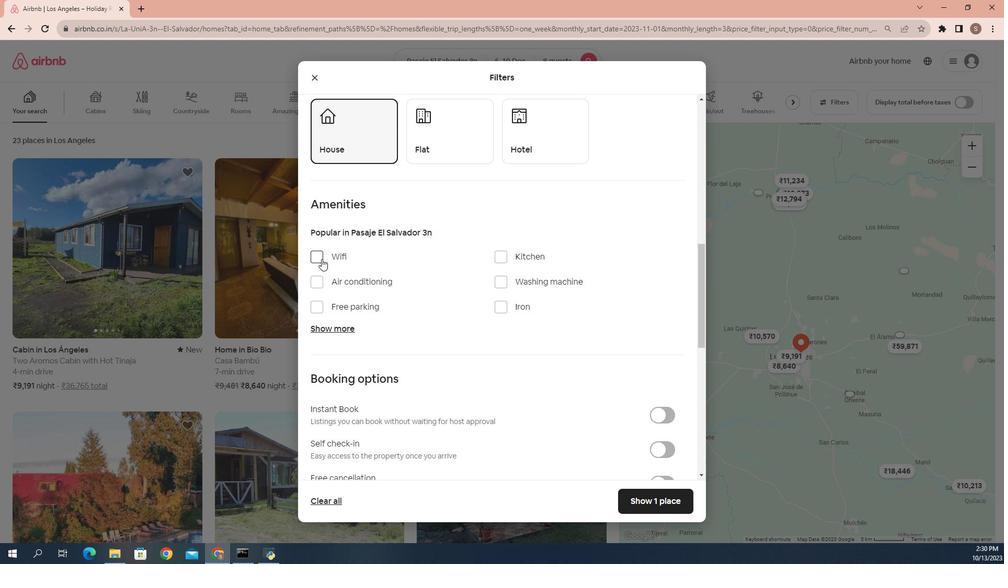 
Action: Mouse pressed left at (316, 248)
Screenshot: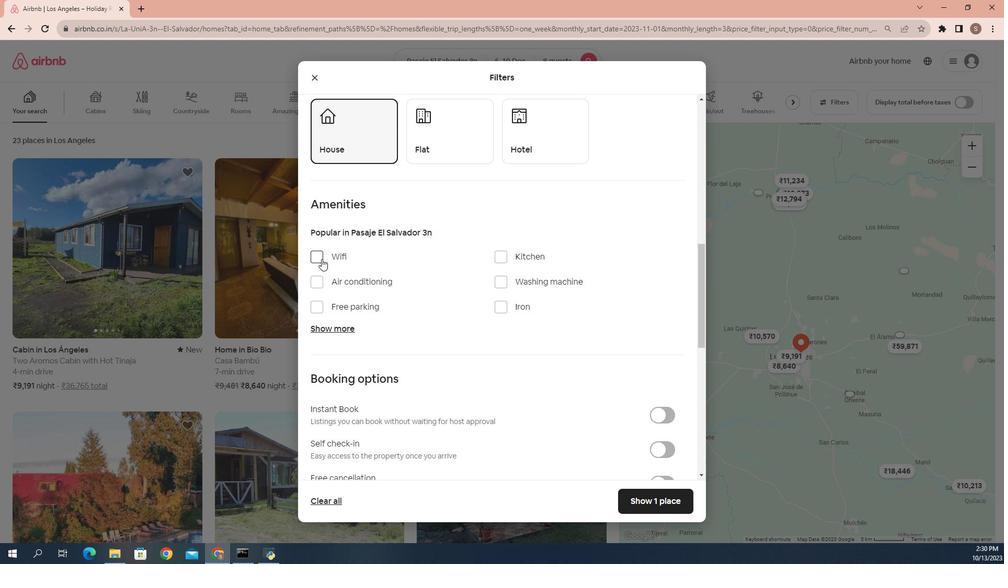 
Action: Mouse moved to (342, 324)
Screenshot: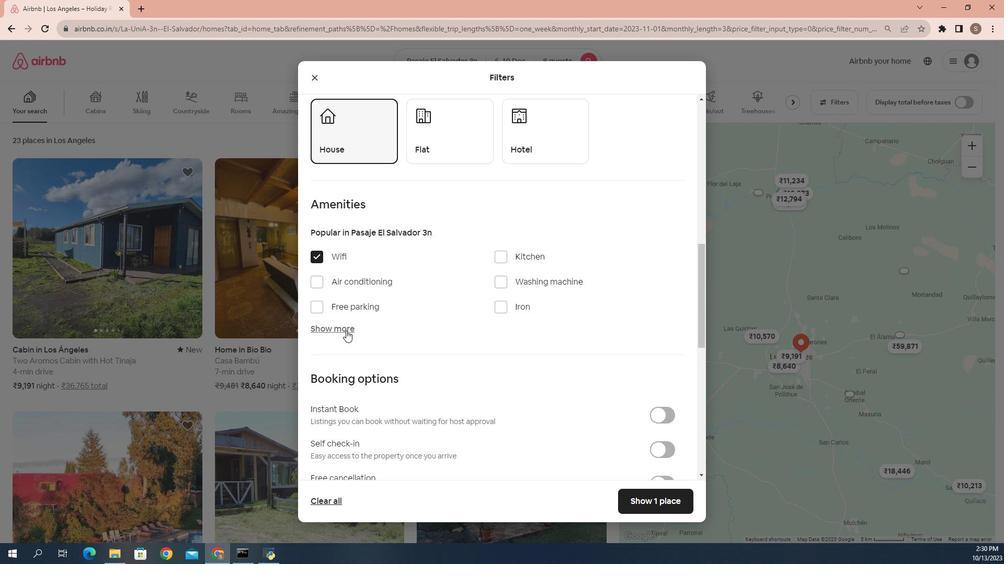 
Action: Mouse pressed left at (342, 324)
Screenshot: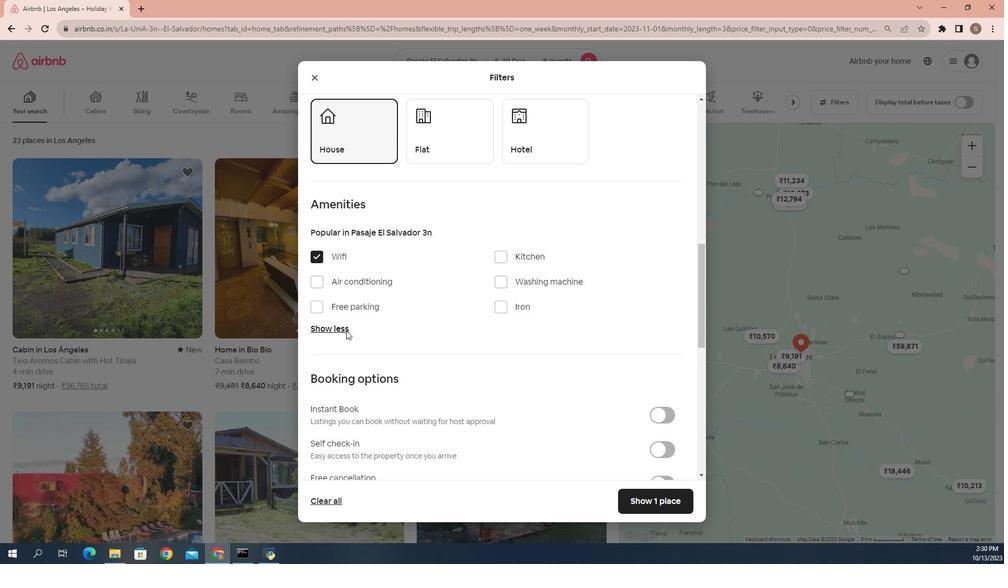 
Action: Mouse moved to (465, 315)
Screenshot: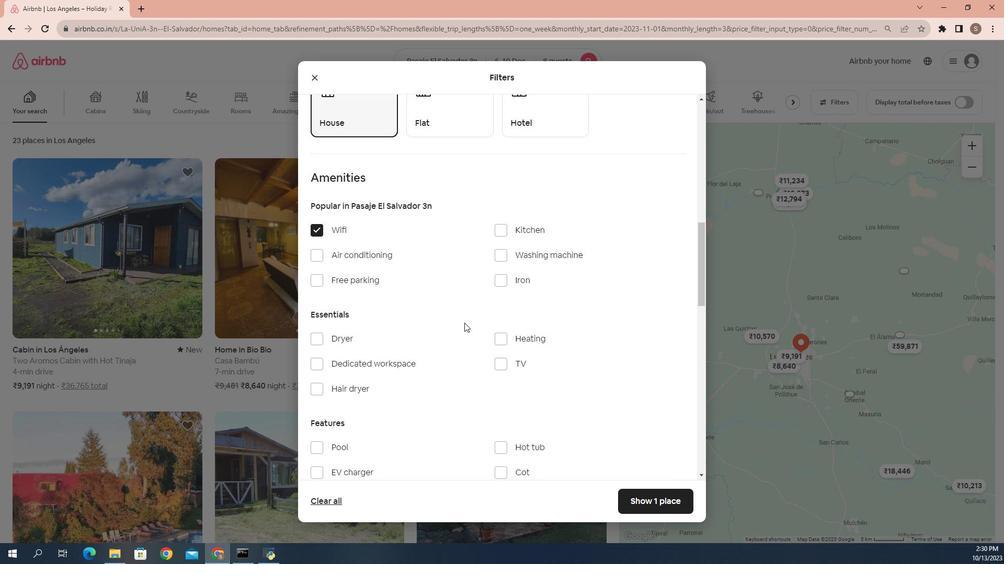 
Action: Mouse scrolled (465, 314) with delta (0, 0)
Screenshot: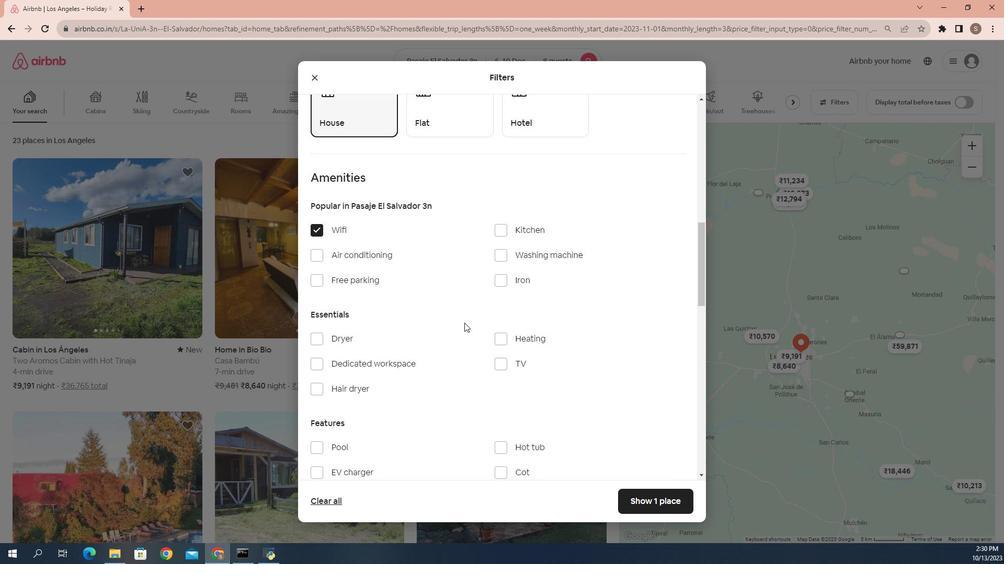 
Action: Mouse moved to (500, 330)
Screenshot: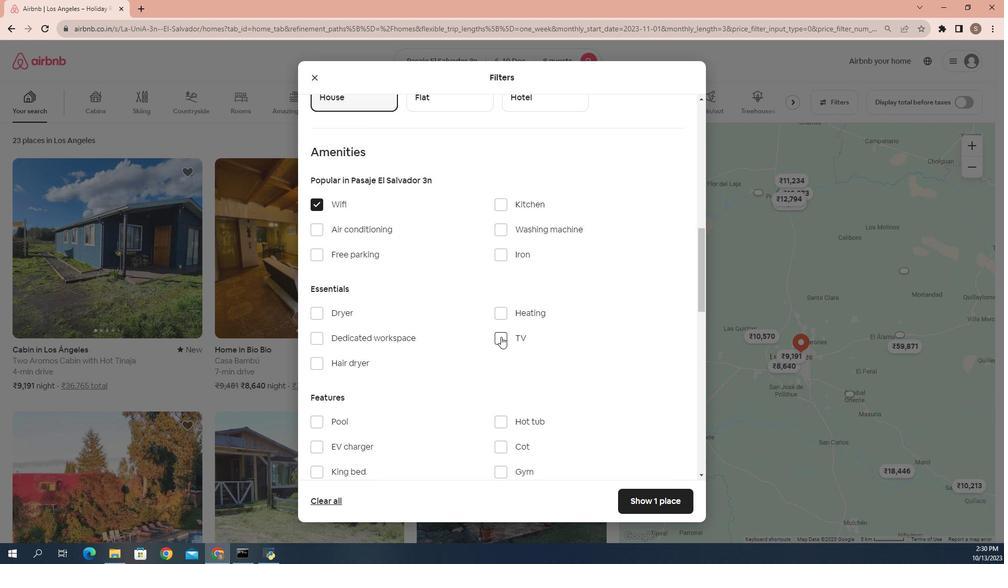 
Action: Mouse pressed left at (500, 330)
Screenshot: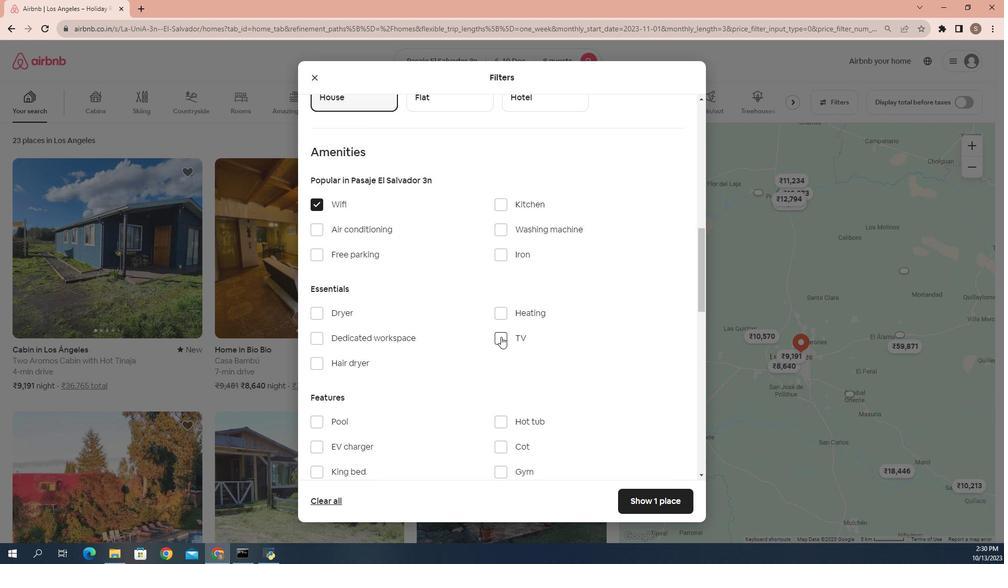 
Action: Mouse moved to (314, 244)
Screenshot: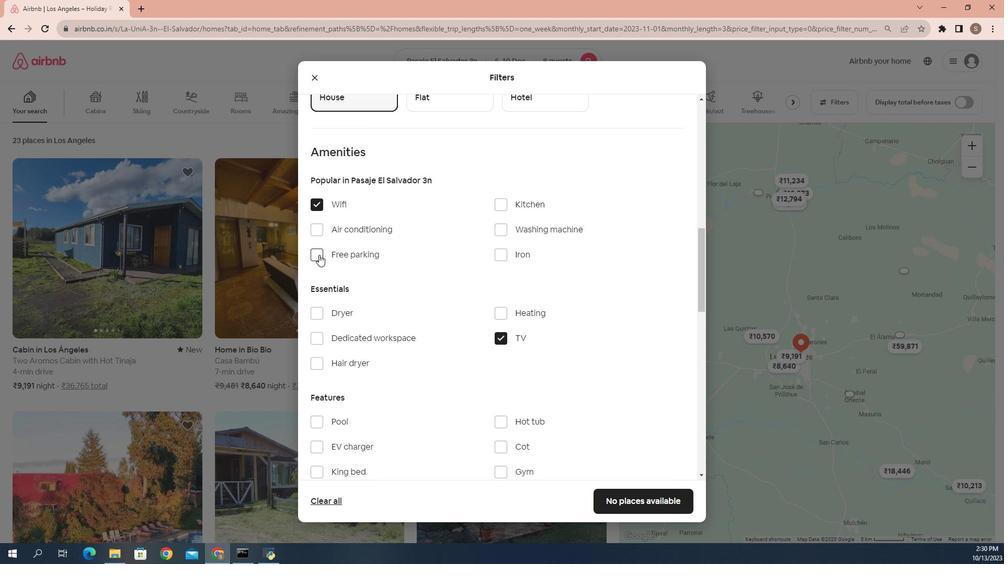 
Action: Mouse pressed left at (314, 244)
Screenshot: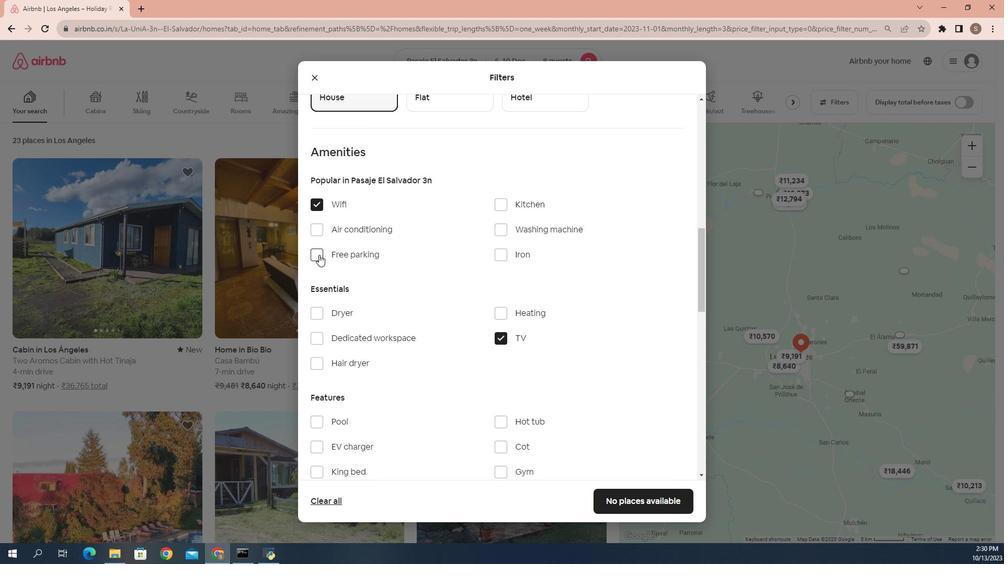 
Action: Mouse moved to (424, 262)
Screenshot: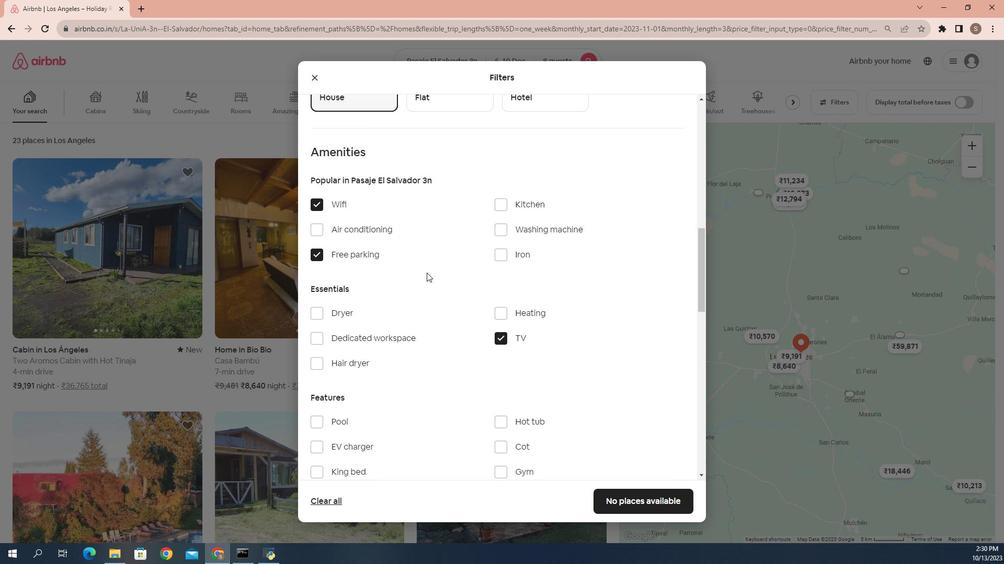 
Action: Mouse scrolled (424, 262) with delta (0, 0)
Screenshot: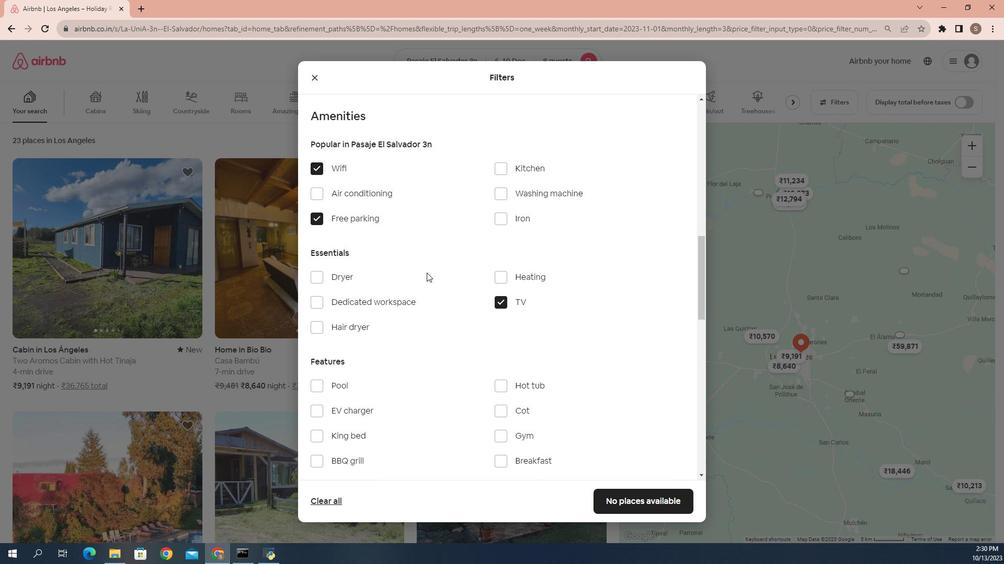 
Action: Mouse scrolled (424, 262) with delta (0, 0)
Screenshot: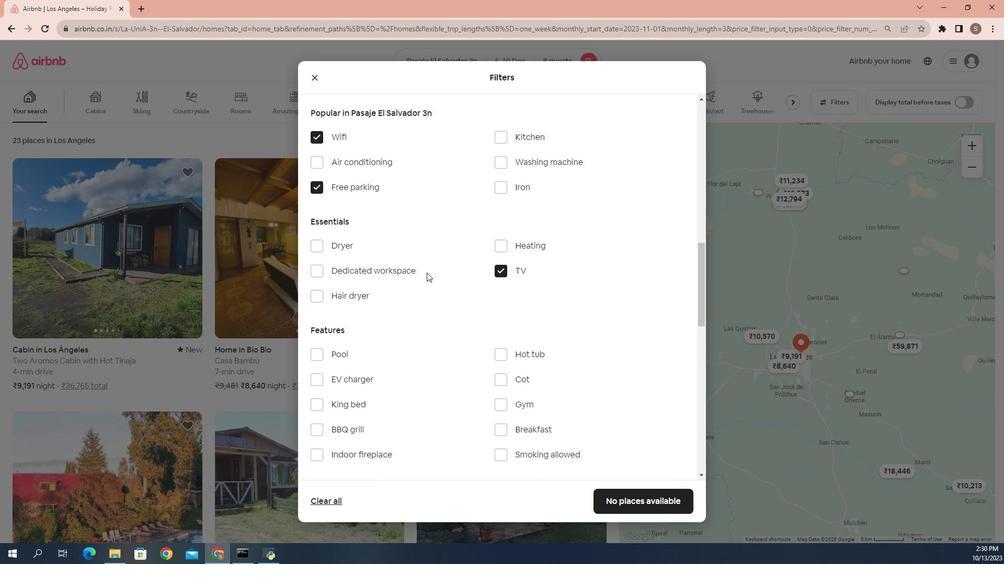 
Action: Mouse moved to (429, 265)
Screenshot: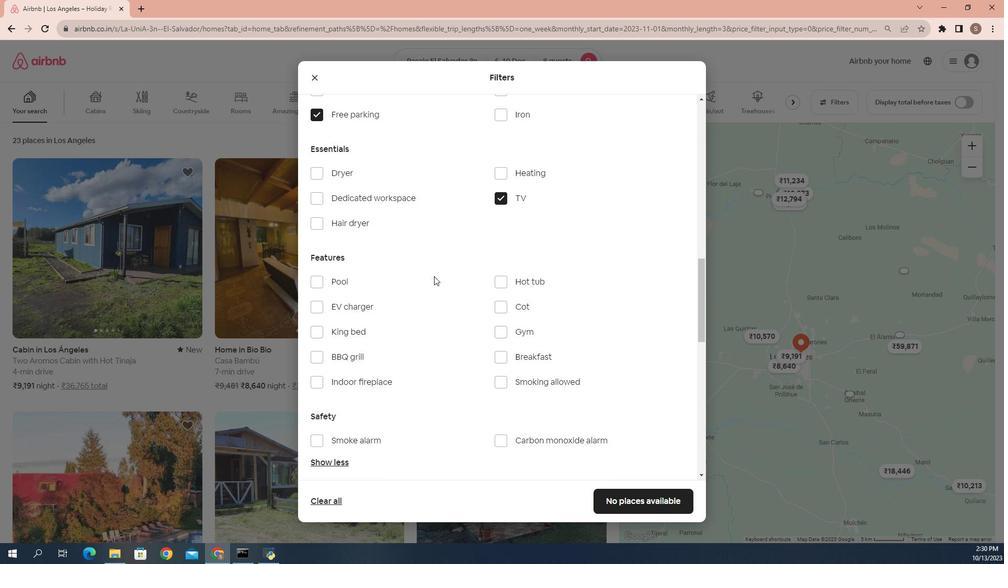 
Action: Mouse scrolled (429, 264) with delta (0, -1)
Screenshot: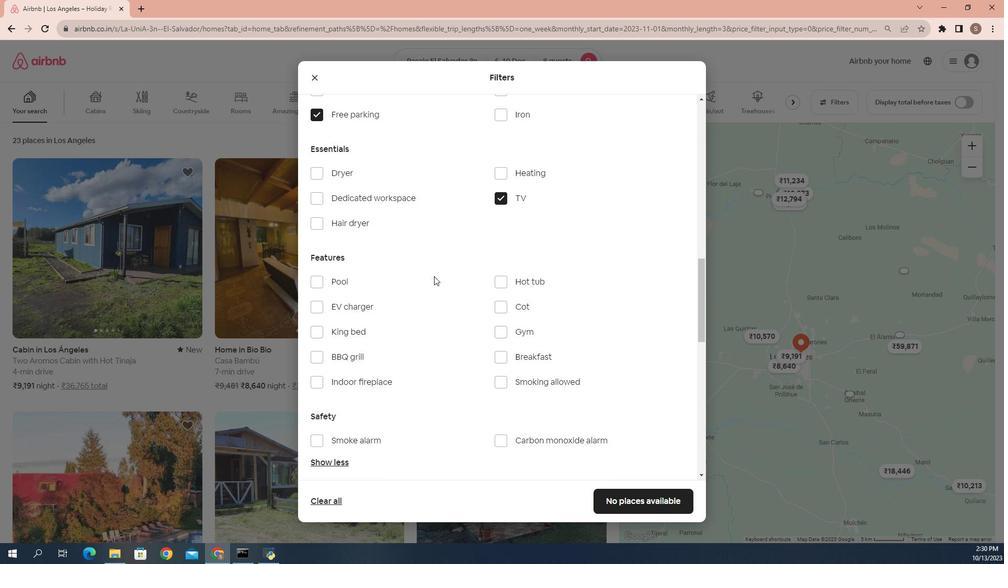 
Action: Mouse moved to (425, 287)
Screenshot: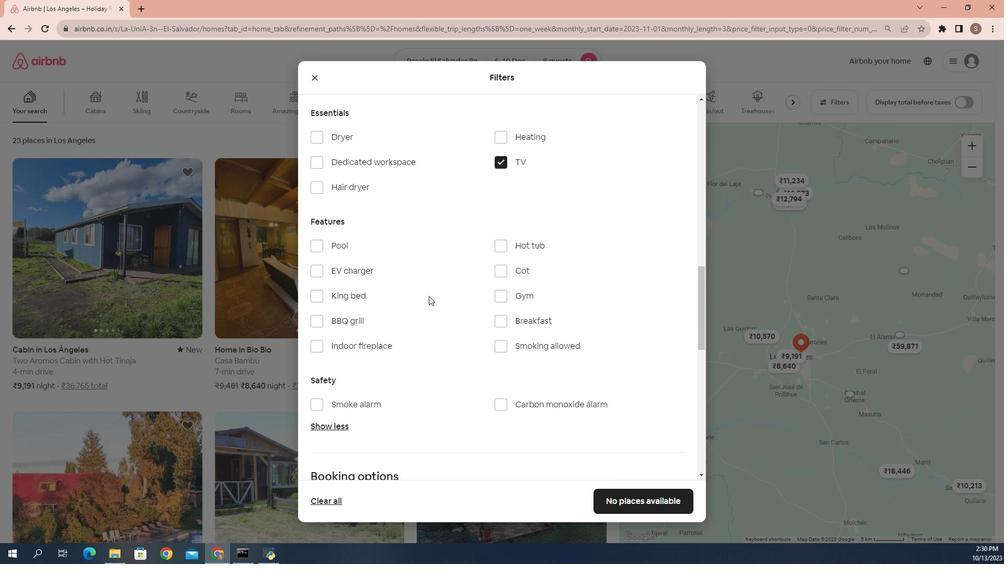 
Action: Mouse scrolled (425, 286) with delta (0, 0)
Screenshot: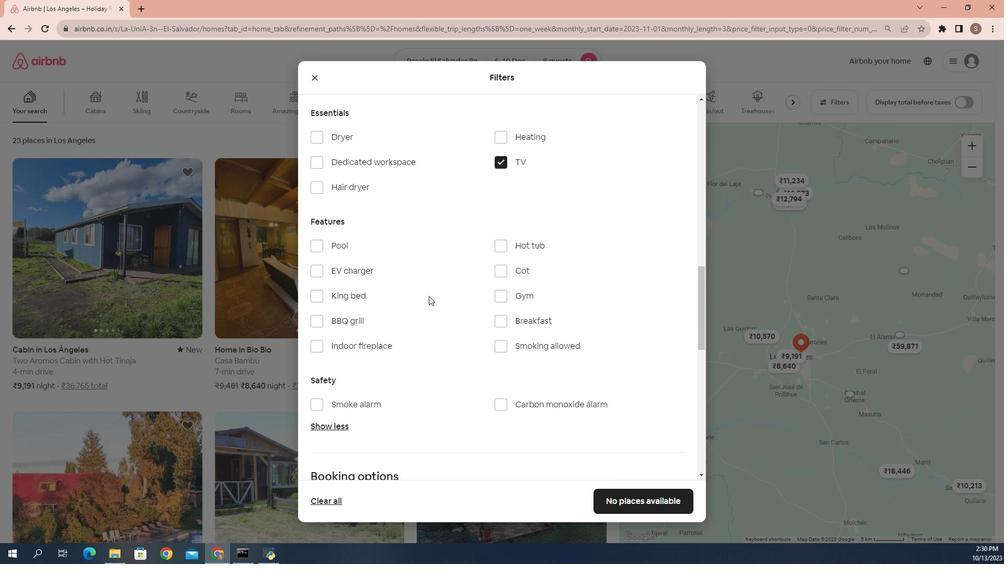 
Action: Mouse moved to (497, 250)
Screenshot: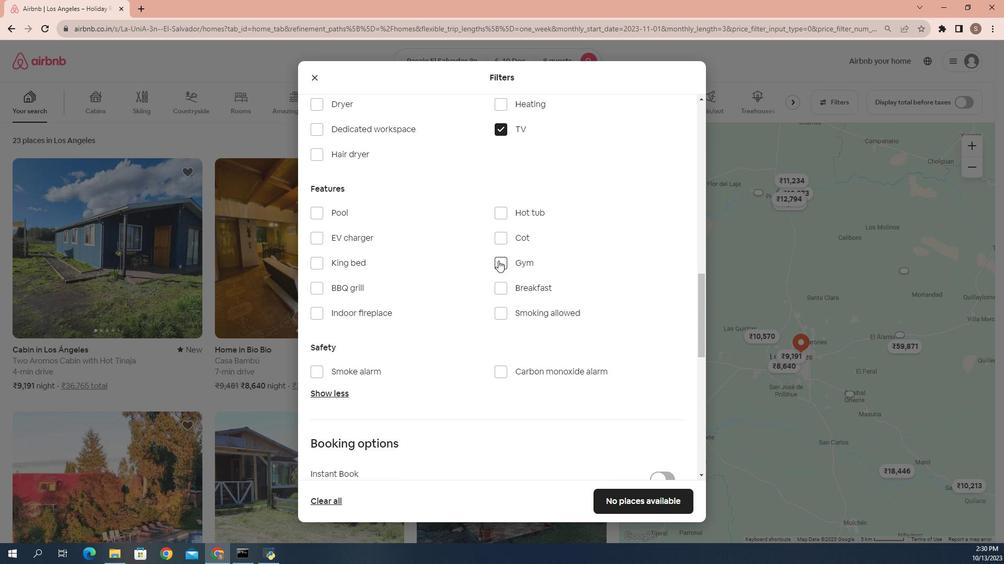 
Action: Mouse pressed left at (497, 250)
Screenshot: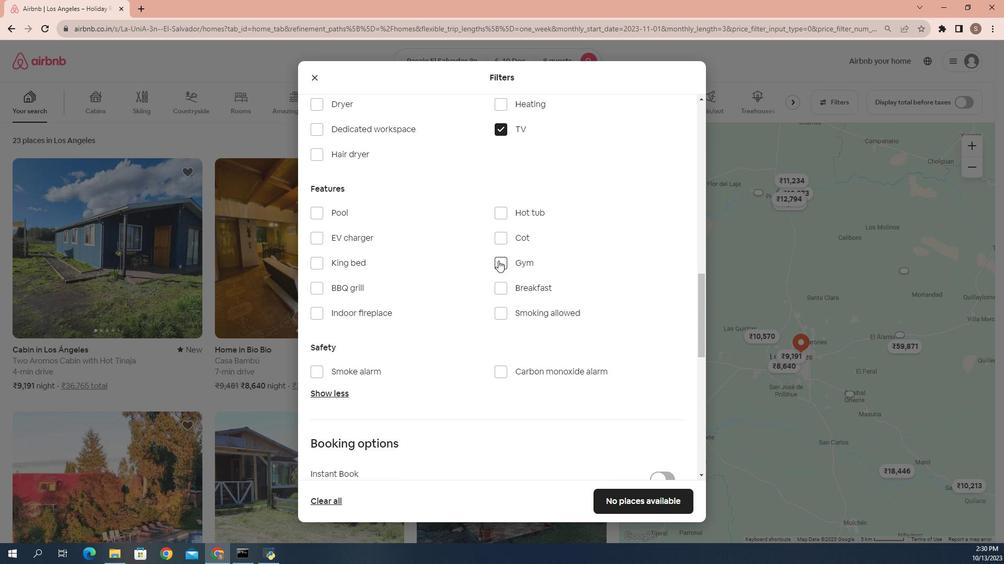 
Action: Mouse moved to (498, 279)
Screenshot: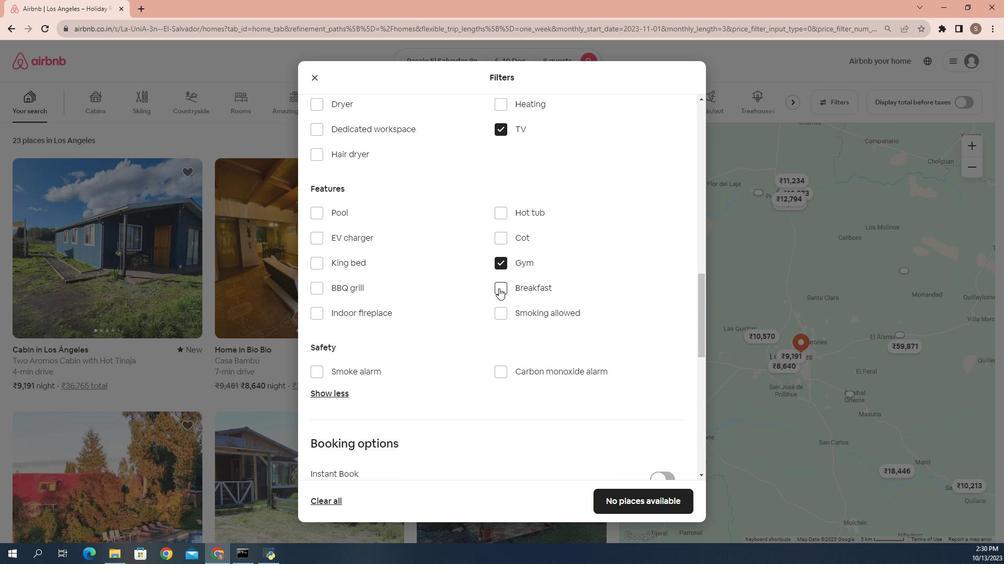
Action: Mouse pressed left at (498, 279)
Screenshot: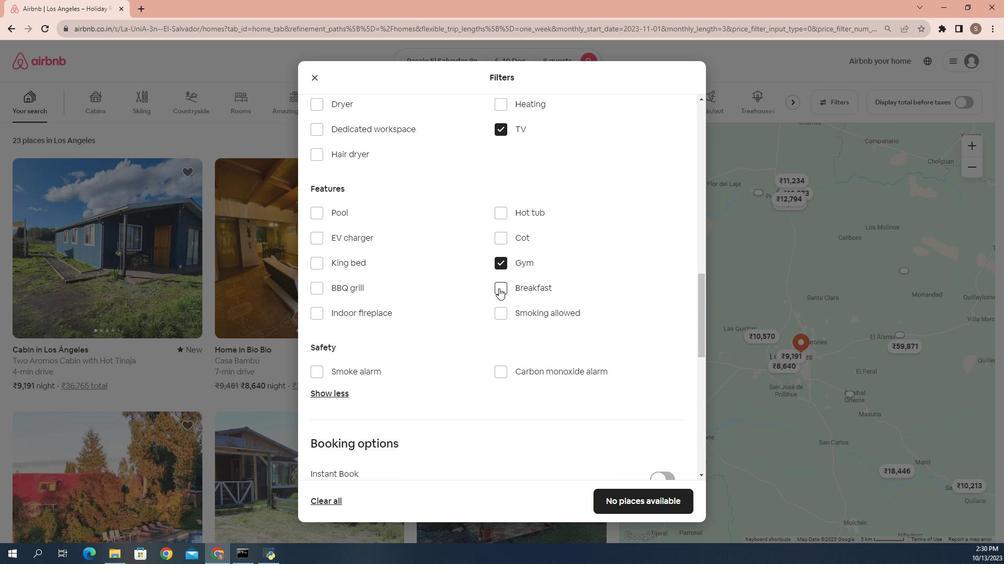 
Action: Mouse moved to (447, 280)
Screenshot: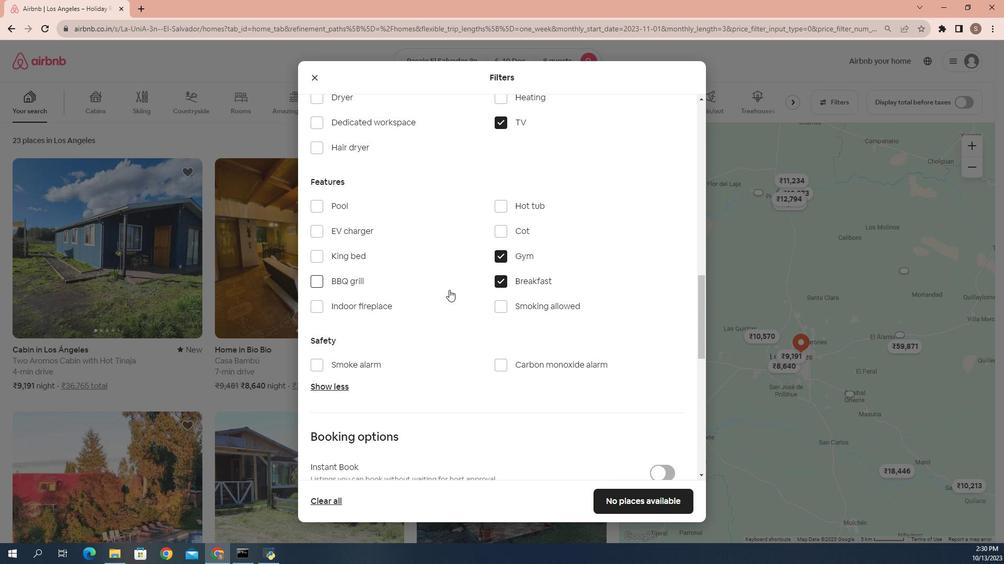 
Action: Mouse scrolled (447, 280) with delta (0, 0)
Screenshot: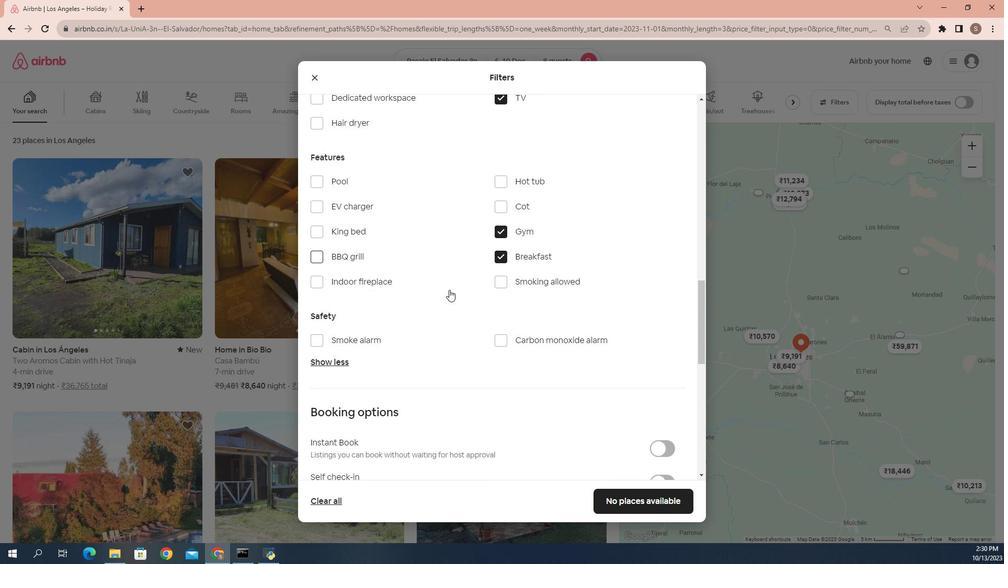 
Action: Mouse scrolled (447, 280) with delta (0, 0)
Screenshot: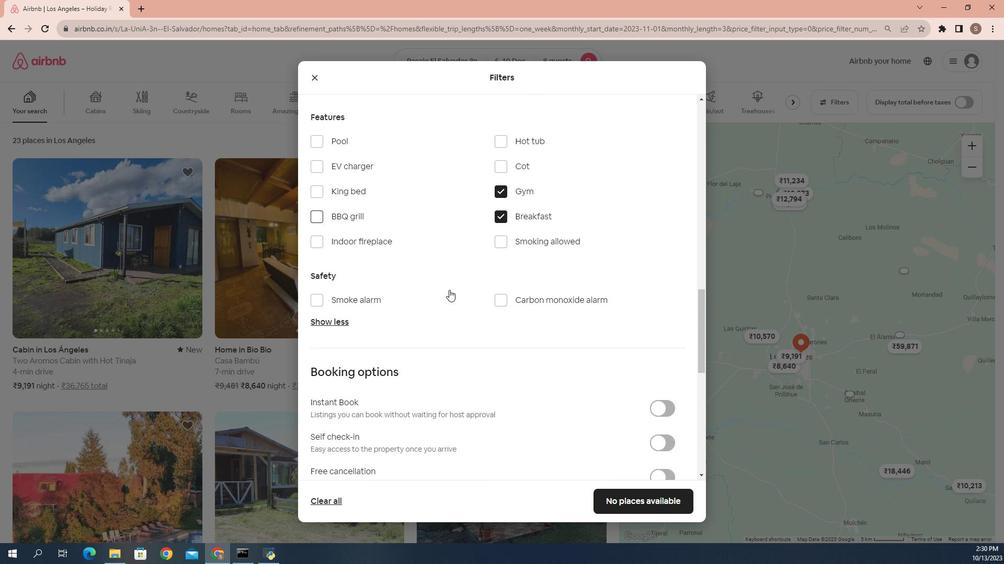 
Action: Mouse scrolled (447, 280) with delta (0, 0)
Screenshot: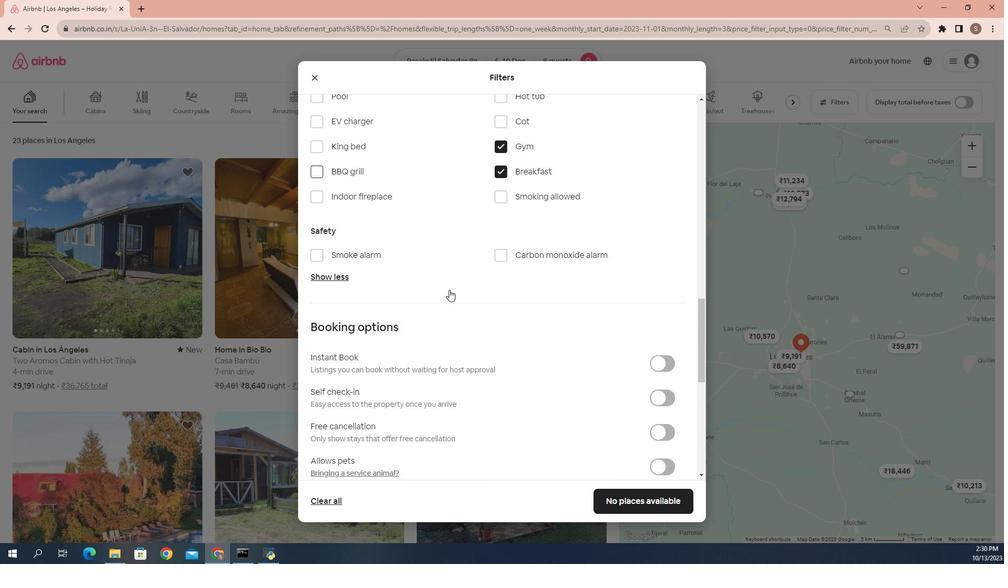 
Action: Mouse moved to (450, 284)
Screenshot: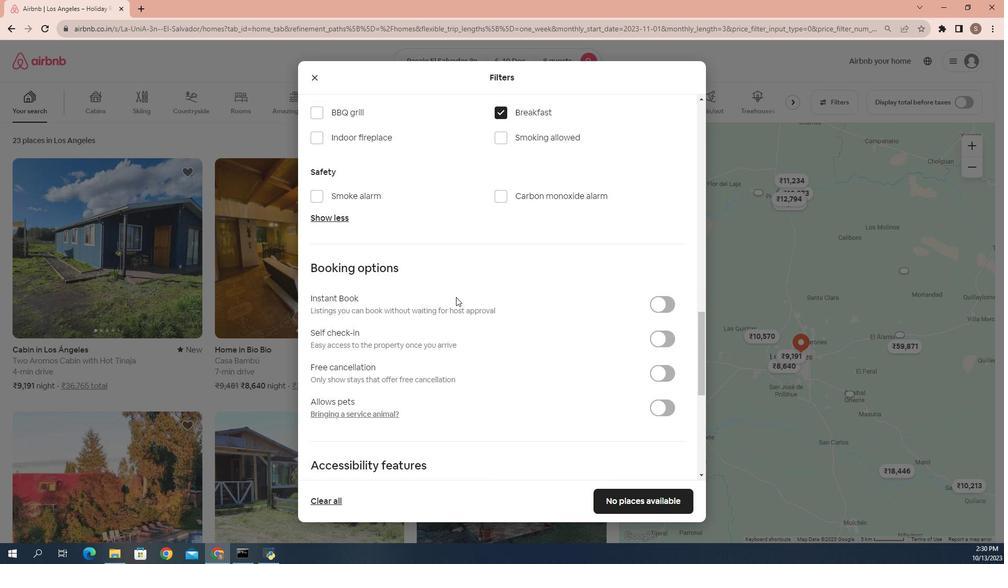 
Action: Mouse scrolled (450, 284) with delta (0, 0)
Screenshot: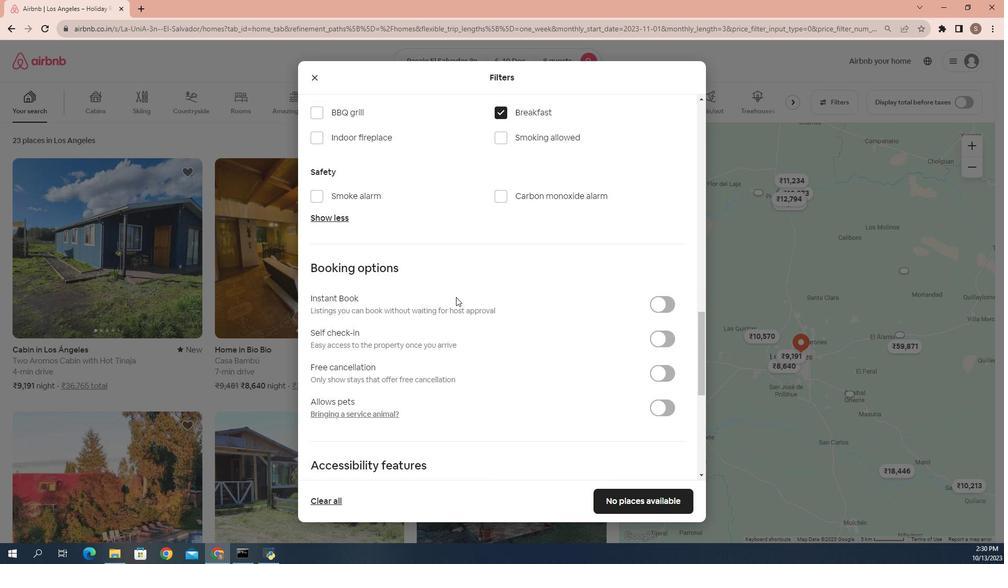 
Action: Mouse moved to (547, 289)
Screenshot: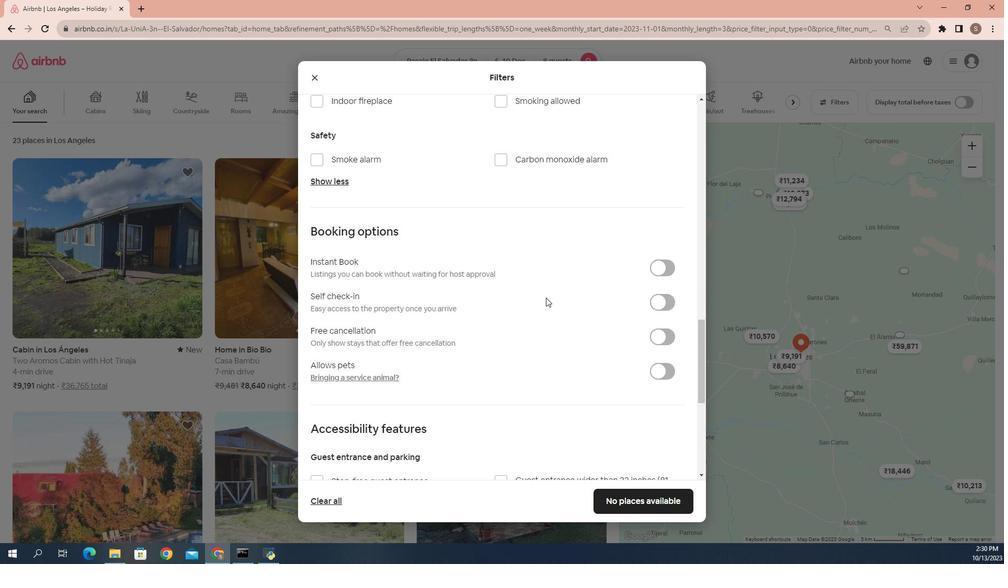 
Action: Mouse scrolled (547, 288) with delta (0, 0)
Screenshot: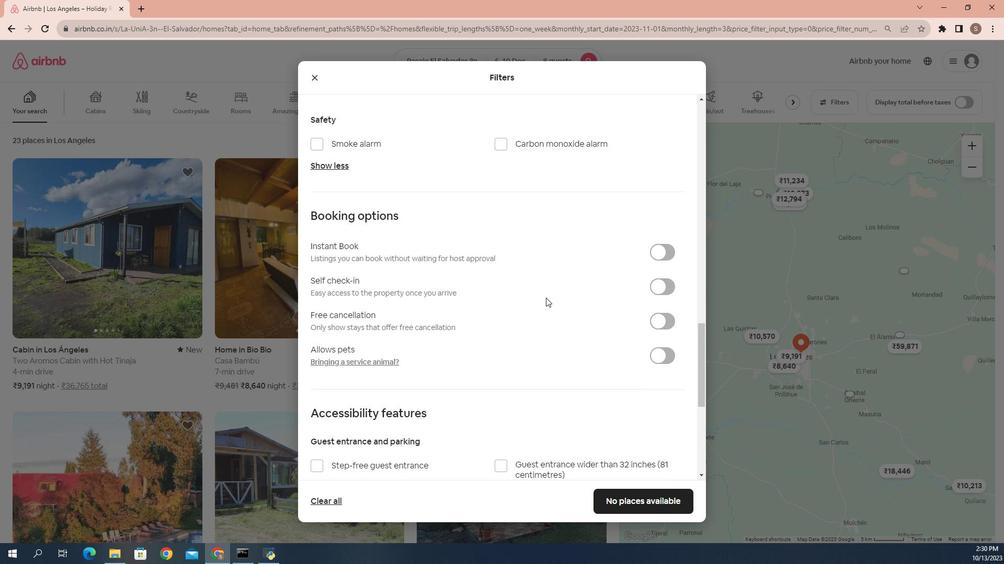 
Action: Mouse scrolled (547, 288) with delta (0, 0)
Screenshot: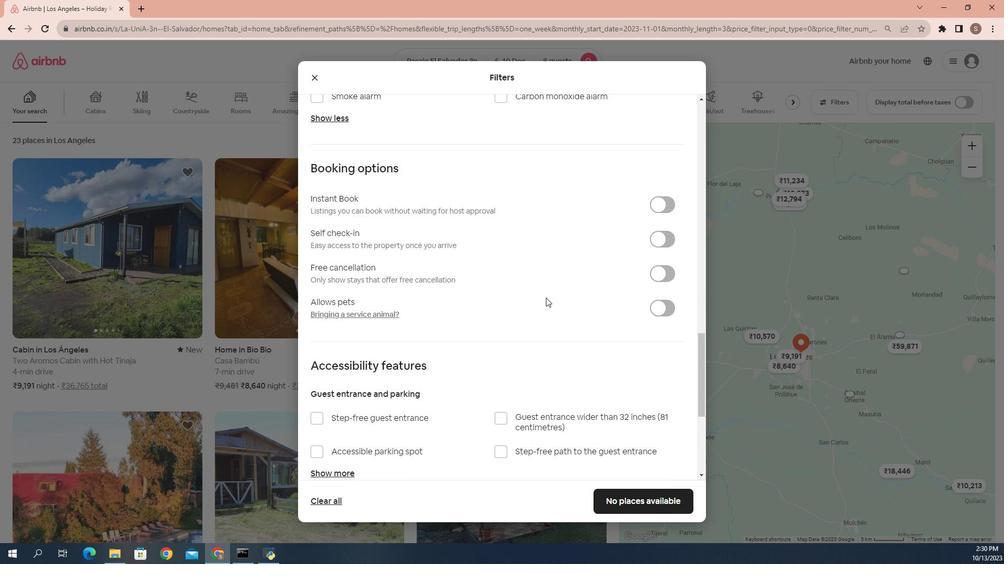 
Action: Mouse scrolled (547, 288) with delta (0, 0)
Screenshot: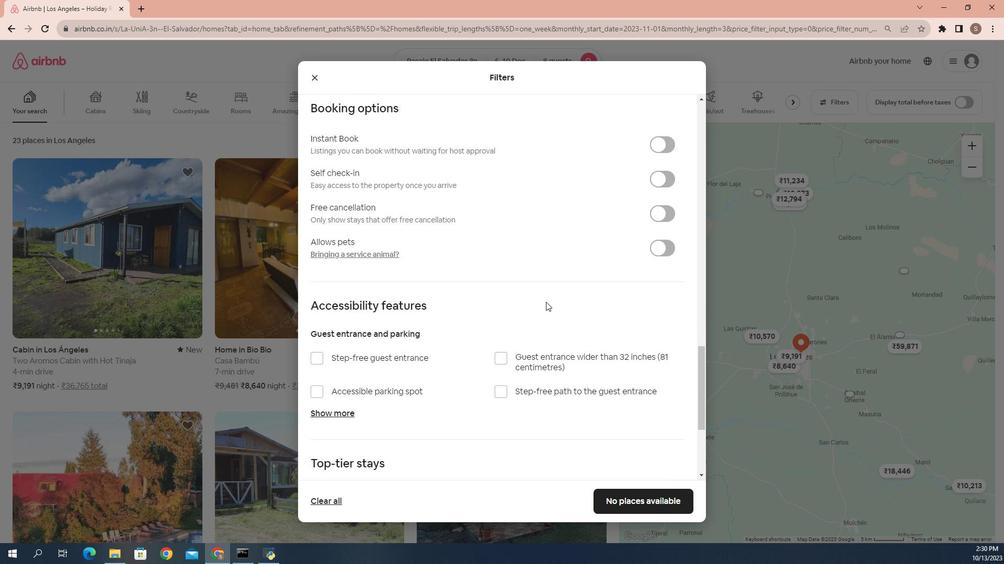 
Action: Mouse moved to (547, 292)
Screenshot: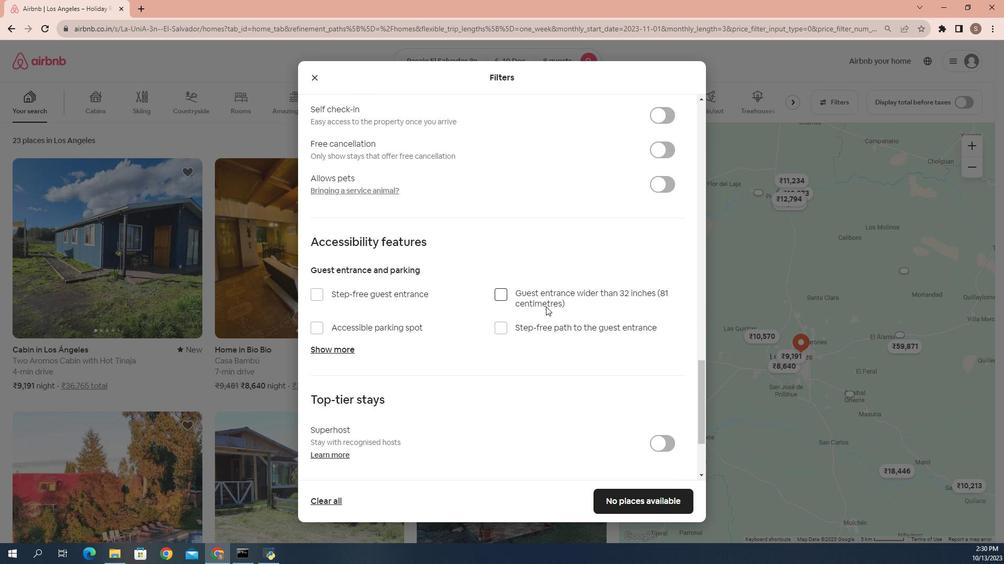 
Action: Mouse scrolled (547, 292) with delta (0, 0)
Screenshot: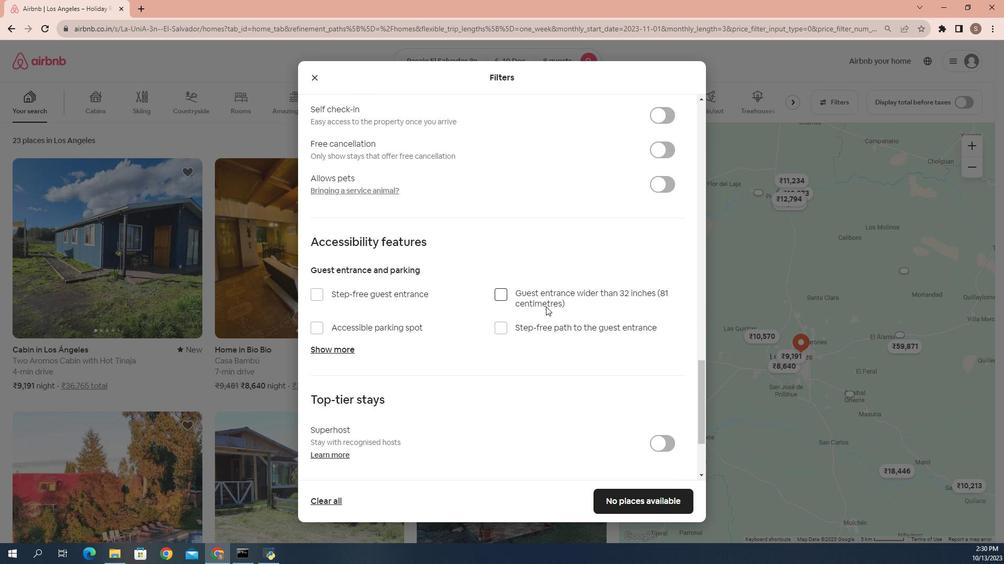 
Action: Mouse moved to (547, 297)
Screenshot: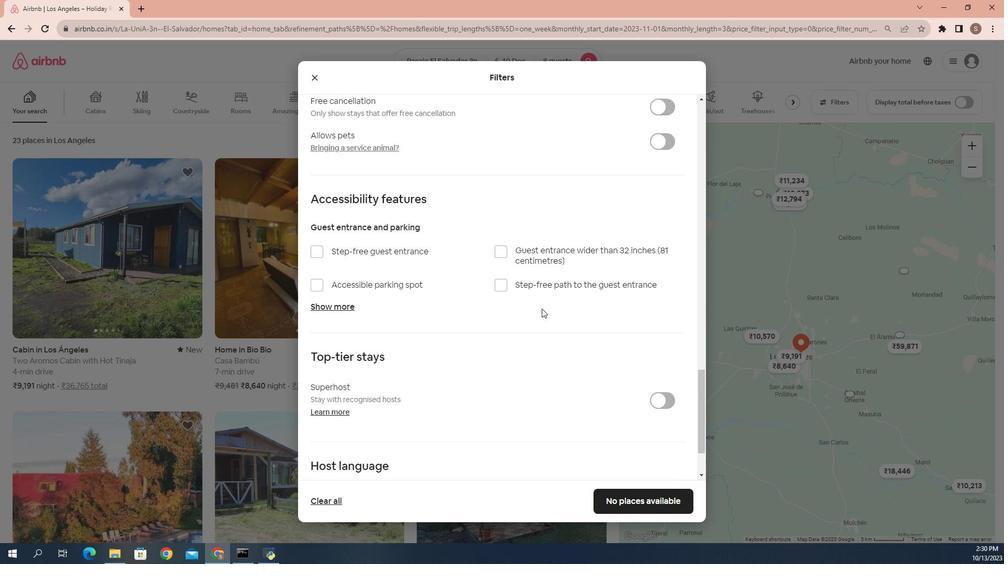 
Action: Mouse scrolled (547, 297) with delta (0, 0)
Screenshot: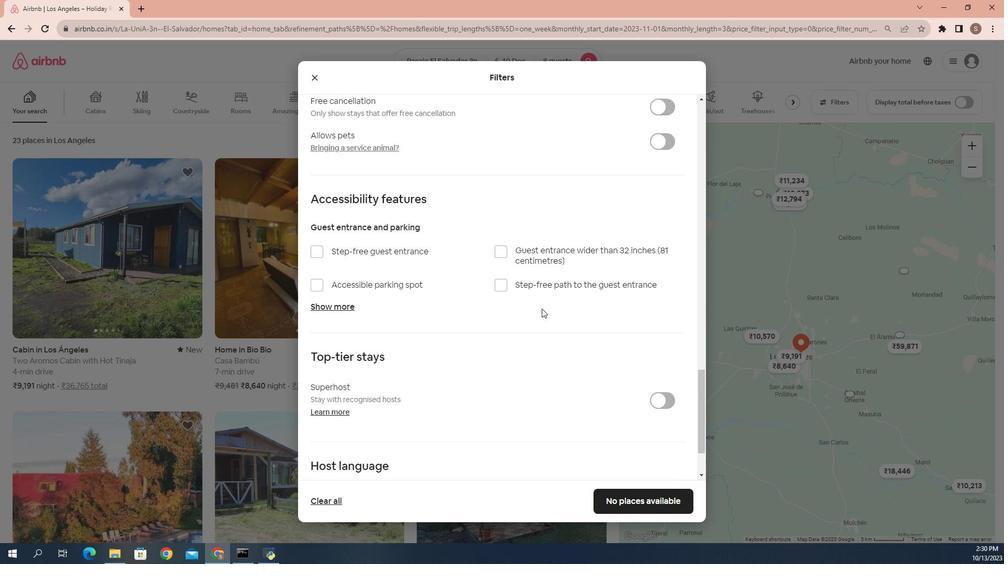 
Action: Mouse moved to (543, 314)
Screenshot: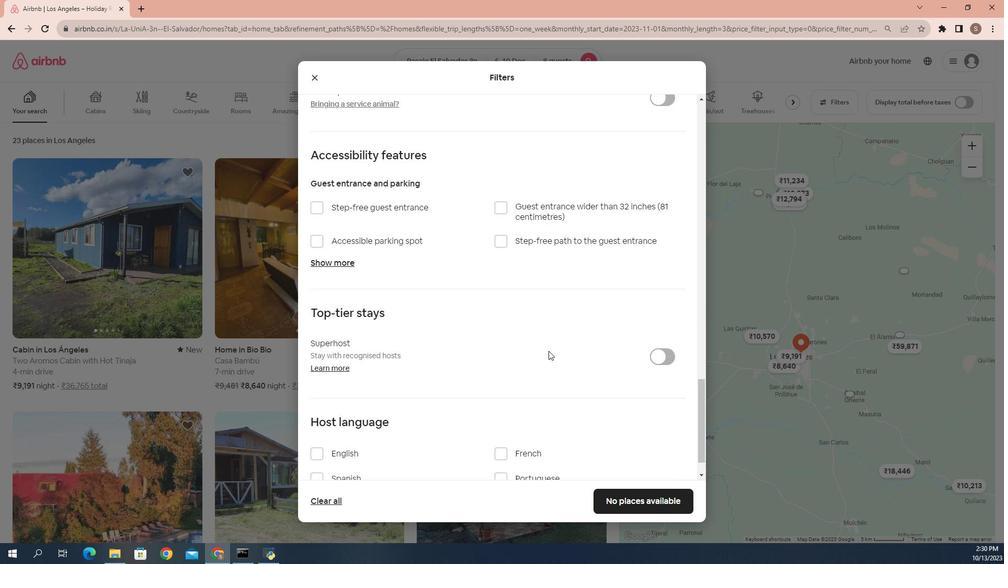 
Action: Mouse scrolled (543, 314) with delta (0, 0)
Screenshot: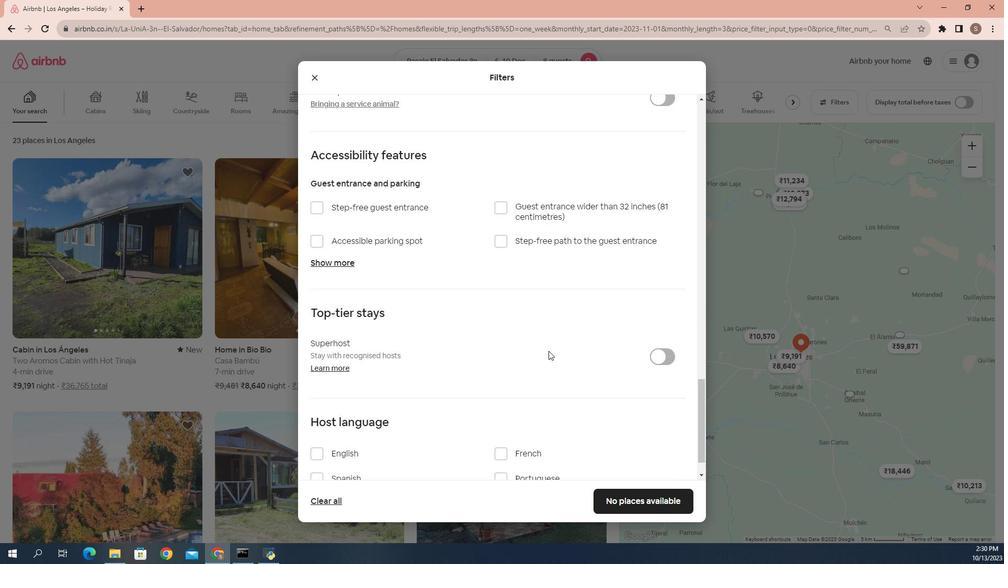 
Action: Mouse moved to (547, 330)
Screenshot: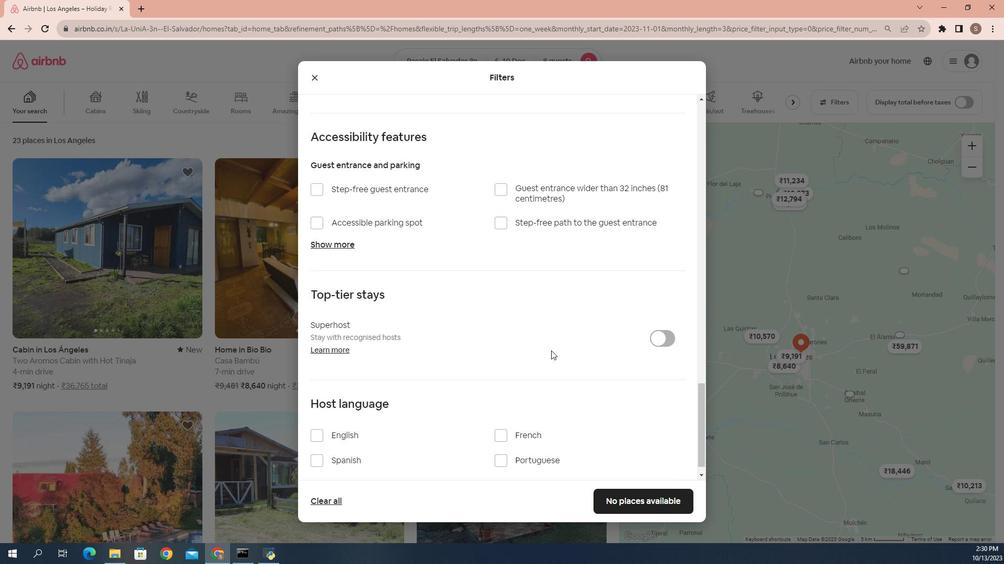 
Action: Mouse scrolled (547, 329) with delta (0, 0)
Screenshot: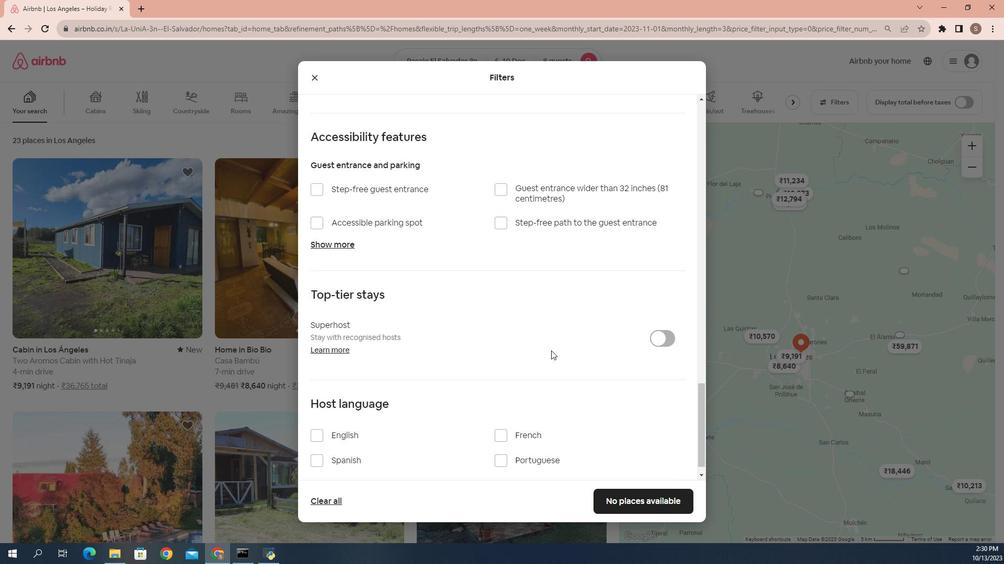 
Action: Mouse moved to (548, 339)
Screenshot: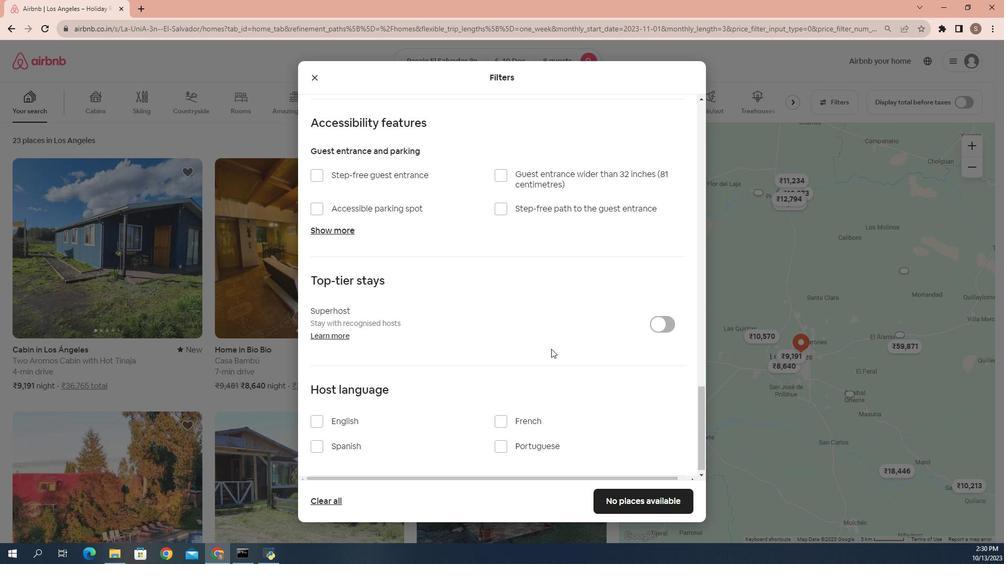 
Action: Mouse scrolled (548, 339) with delta (0, 0)
Screenshot: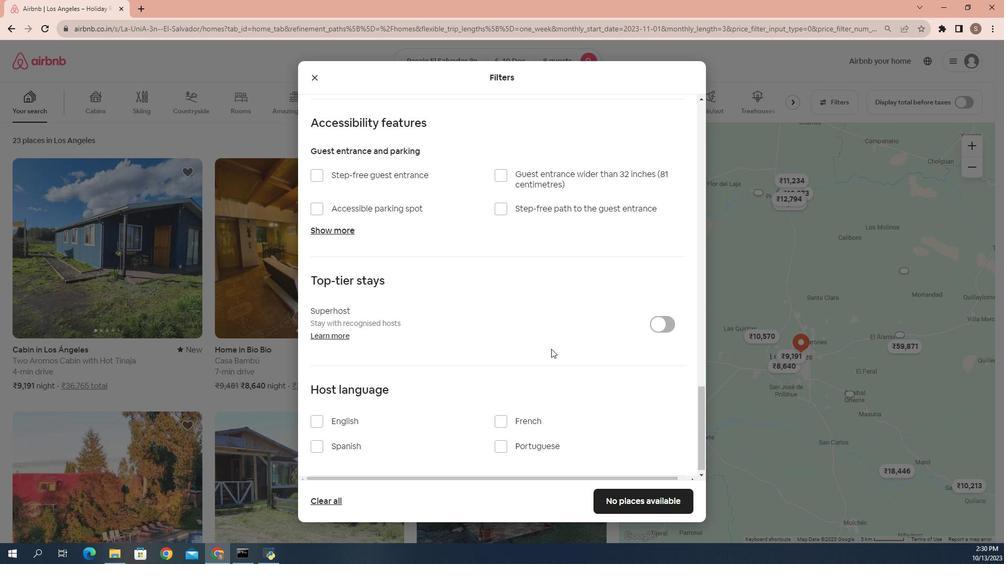 
Action: Mouse moved to (550, 345)
Screenshot: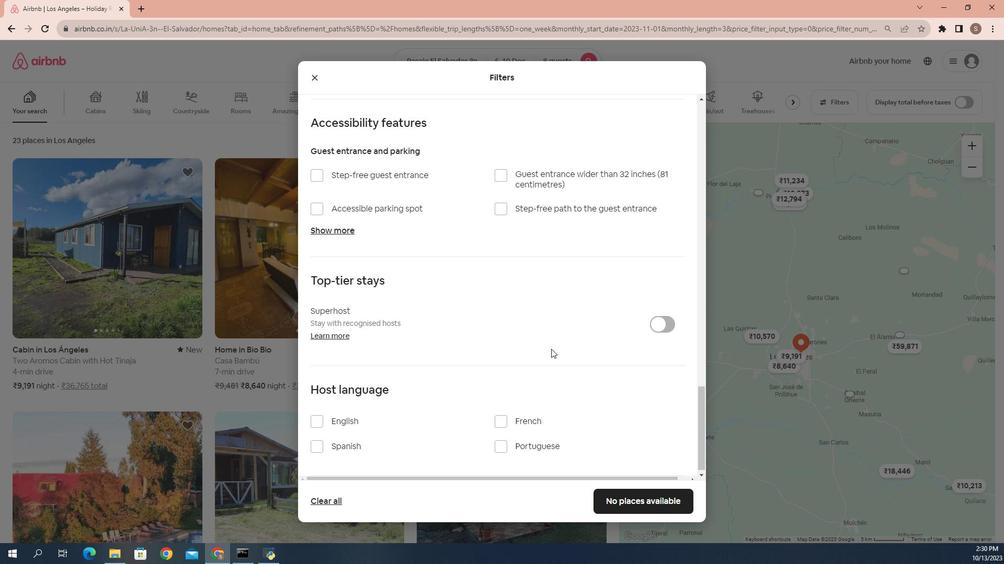 
Action: Mouse scrolled (550, 345) with delta (0, 0)
Screenshot: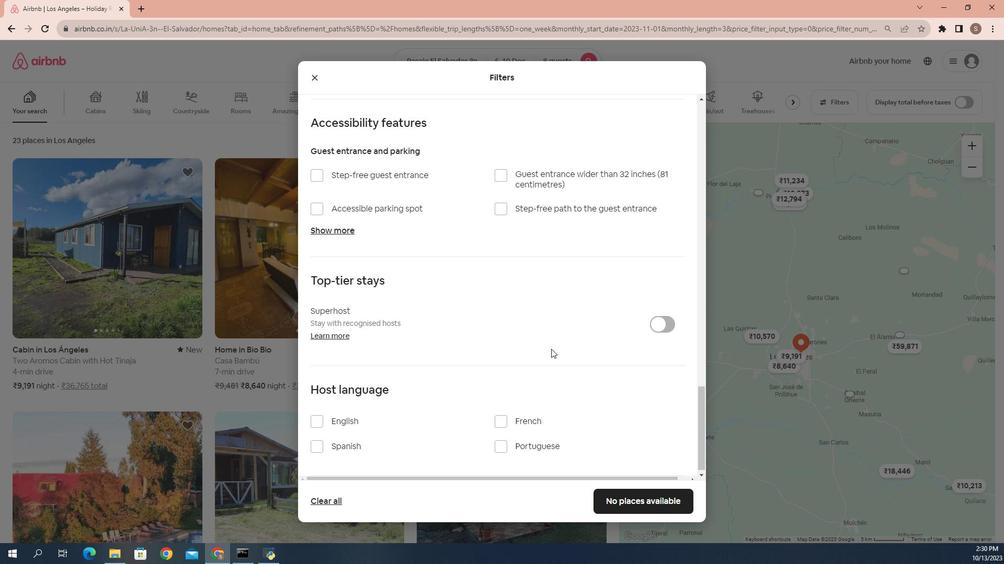 
Action: Mouse moved to (575, 392)
Screenshot: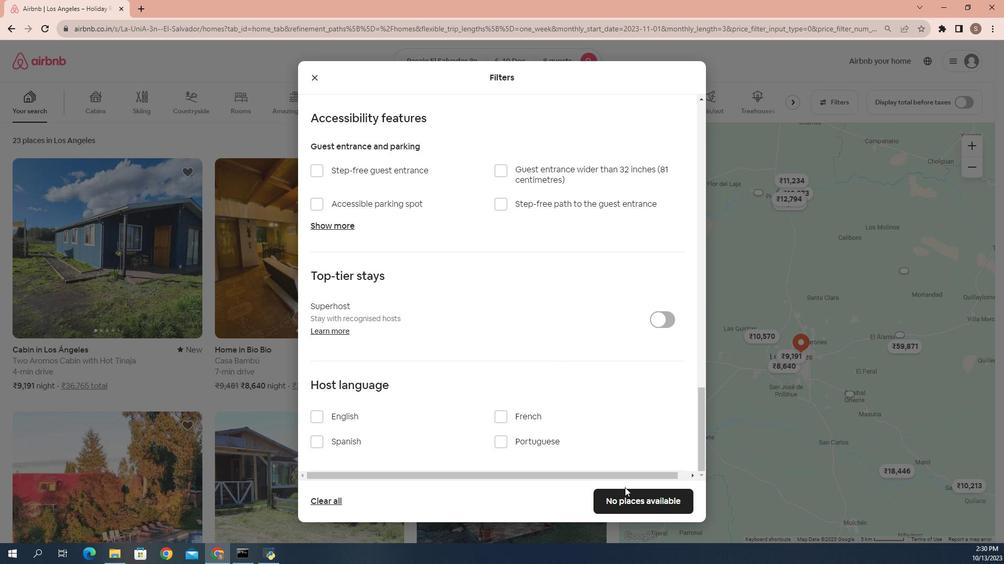 
Action: Mouse scrolled (575, 392) with delta (0, 0)
Screenshot: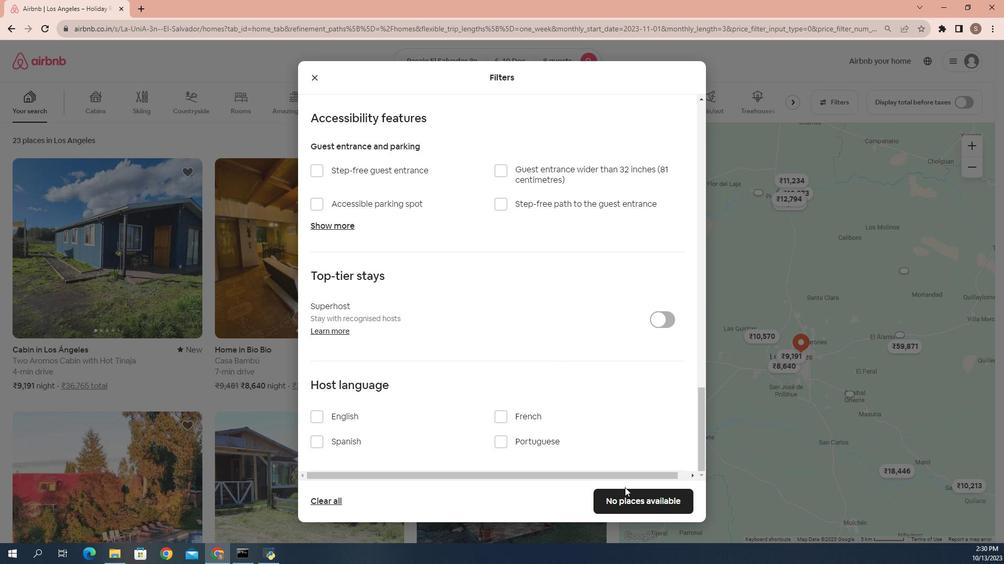 
Action: Mouse moved to (585, 411)
Screenshot: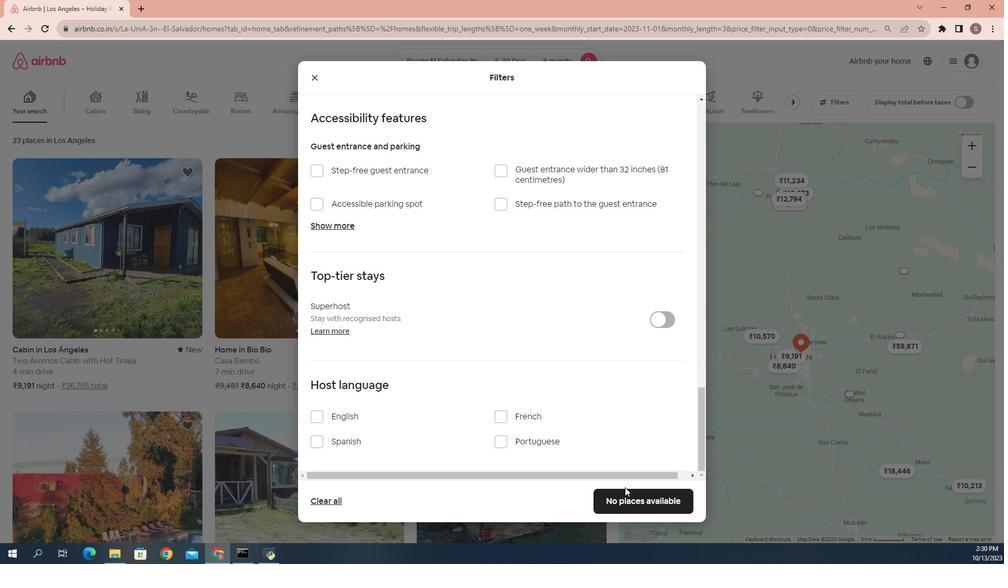 
Action: Mouse scrolled (585, 411) with delta (0, 0)
Screenshot: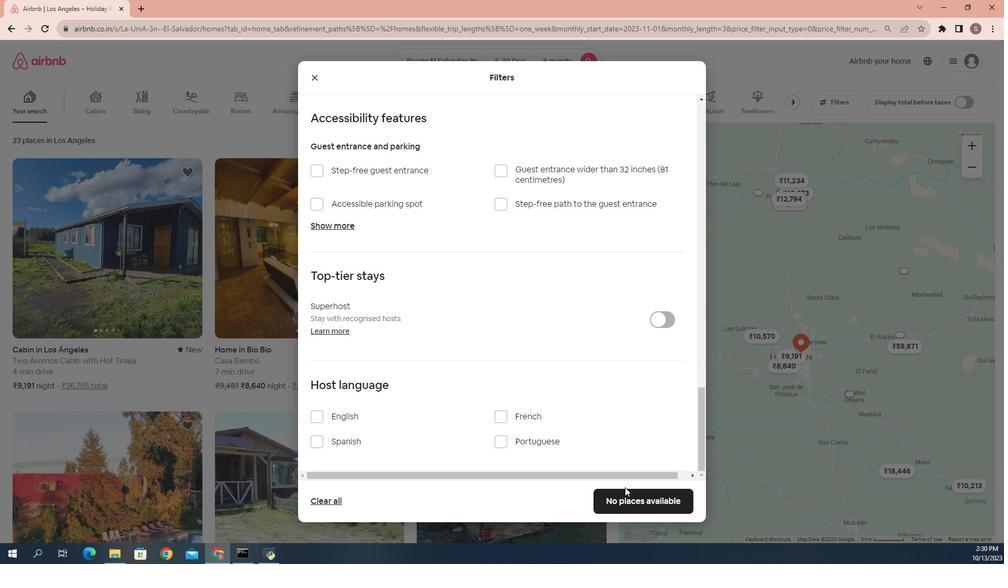 
Action: Mouse moved to (589, 421)
Screenshot: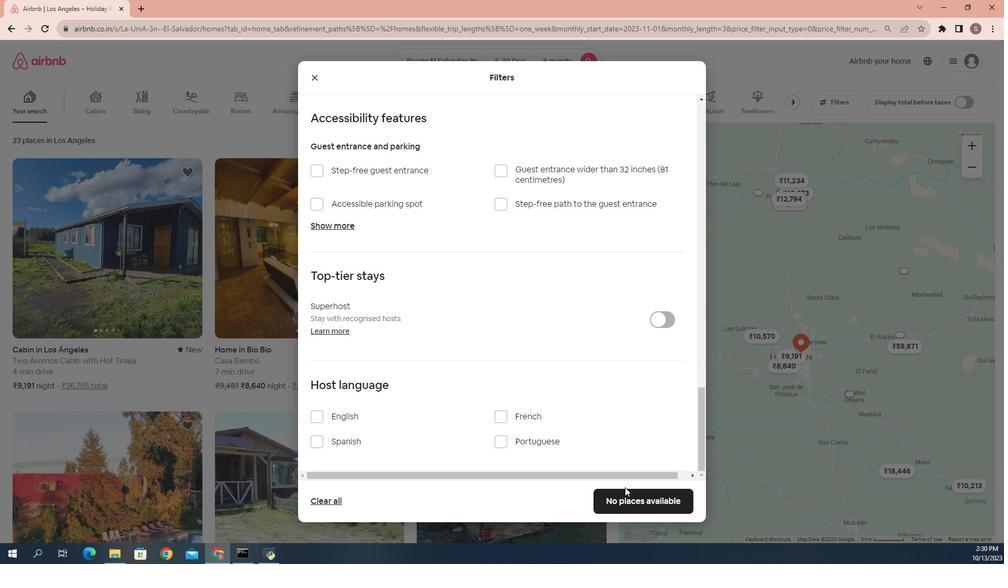 
Action: Mouse scrolled (589, 420) with delta (0, 0)
Screenshot: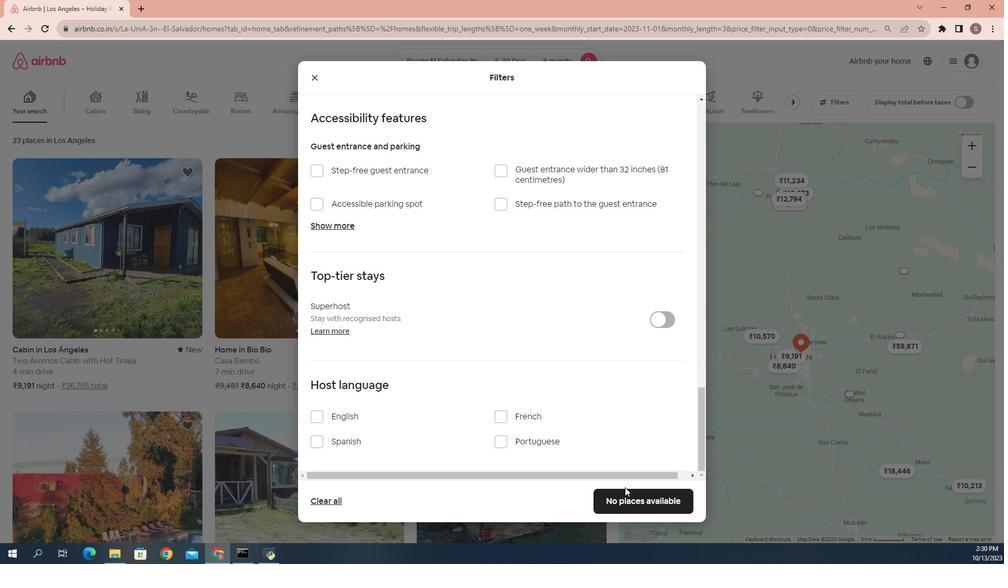 
Action: Mouse moved to (635, 501)
Screenshot: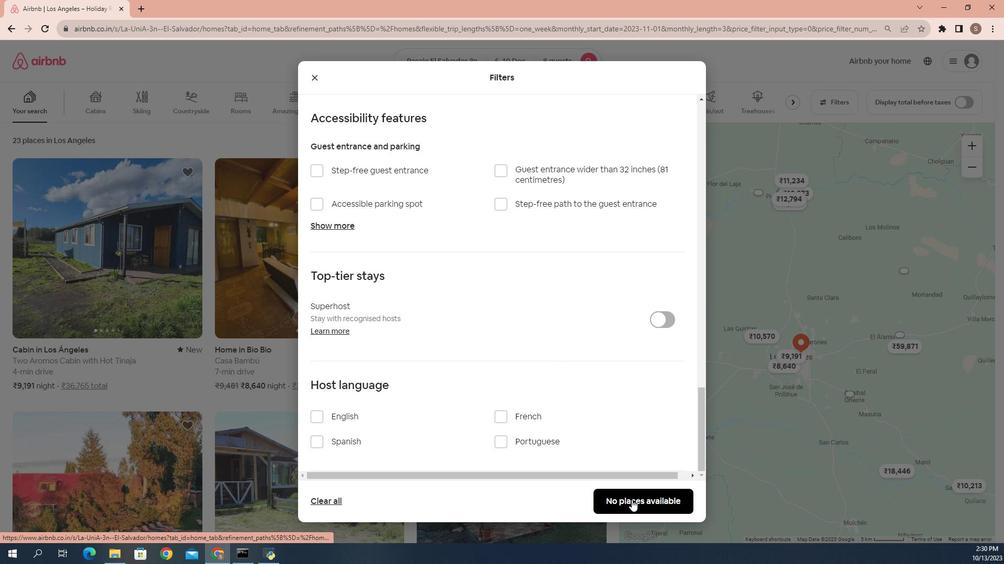 
Action: Mouse pressed left at (635, 501)
Screenshot: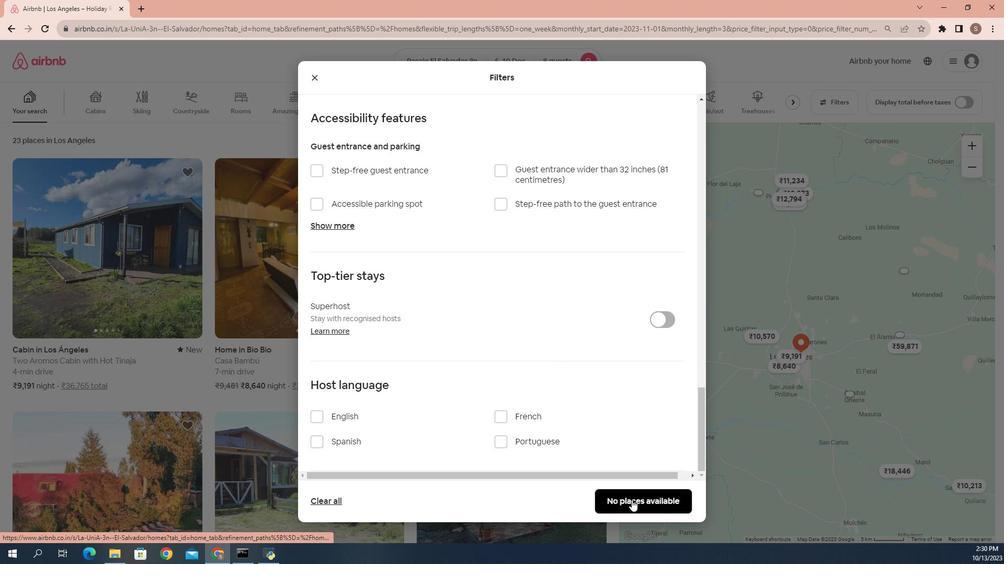 
Action: Mouse moved to (571, 267)
Screenshot: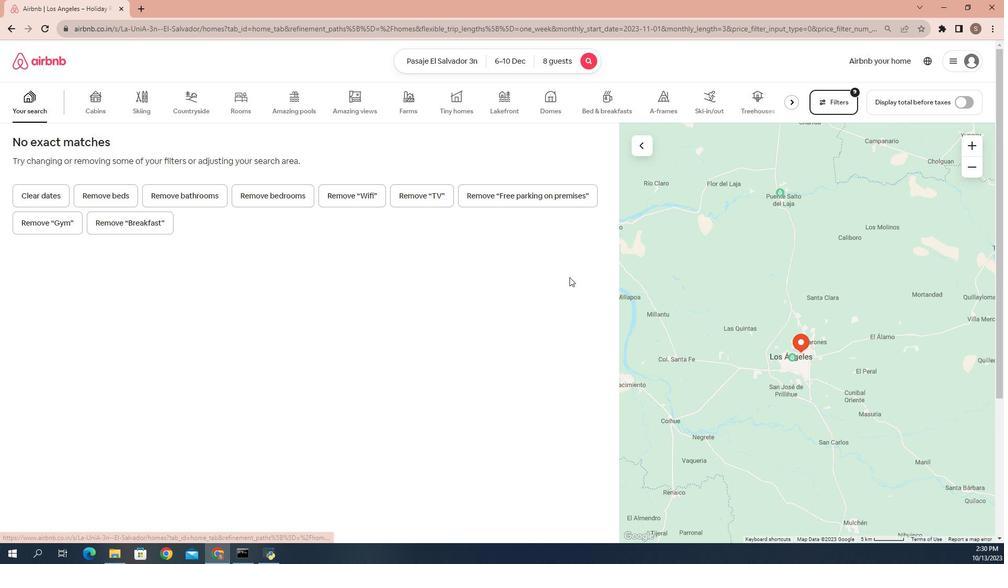 
